 Task: Search one way flight ticket for 1 adult, 5 children, 2 infants in seat and 1 infant on lap in first from Key West: Key West International Airport to Evansville: Evansville Regional Airport on 5-3-2023. Choice of flights is Alaska. Number of bags: 2 carry on bags and 6 checked bags. Price is upto 82000. Outbound departure time preference is 18:00.
Action: Mouse moved to (289, 118)
Screenshot: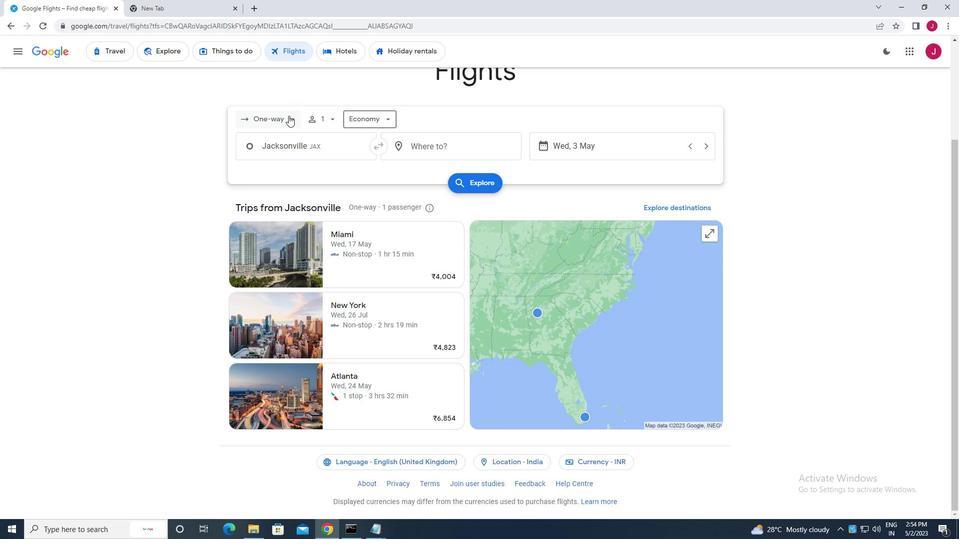 
Action: Mouse pressed left at (289, 118)
Screenshot: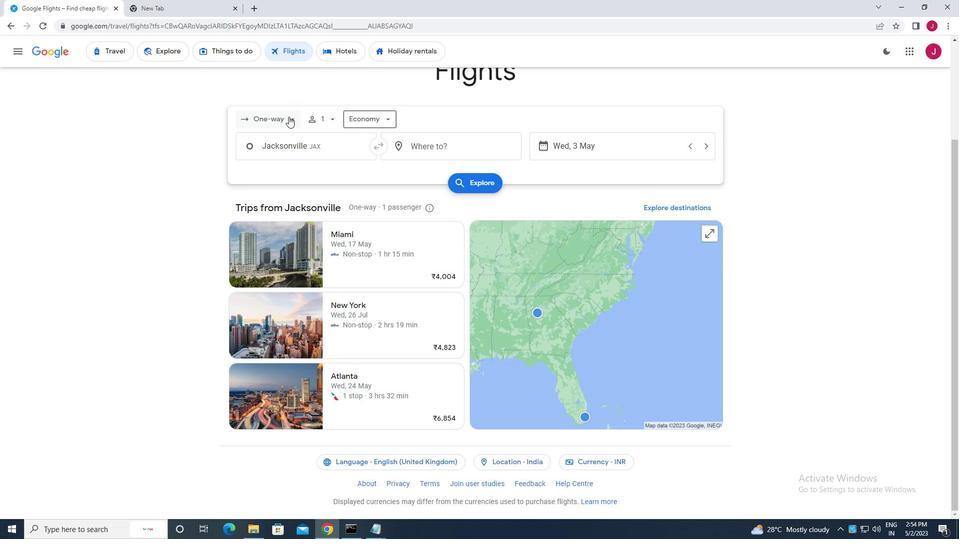 
Action: Mouse moved to (294, 161)
Screenshot: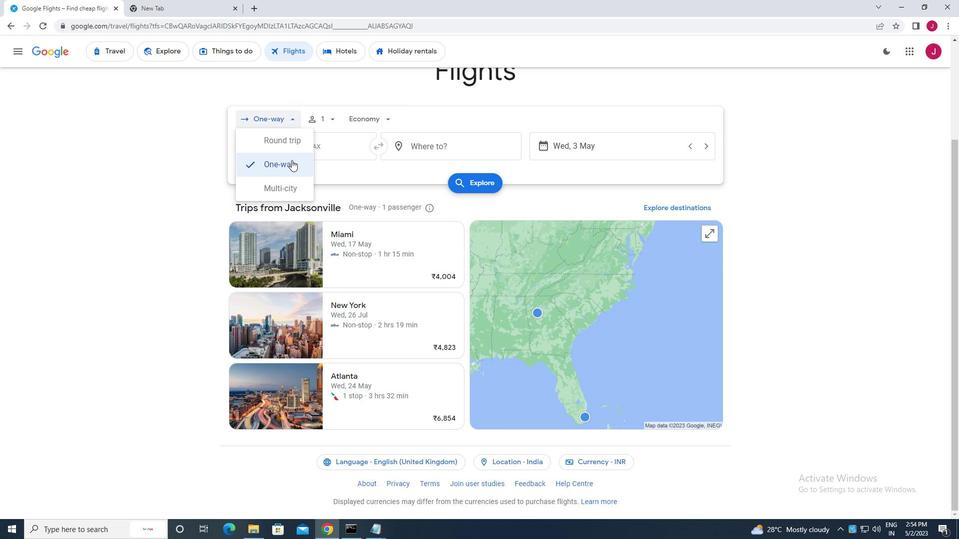
Action: Mouse pressed left at (294, 161)
Screenshot: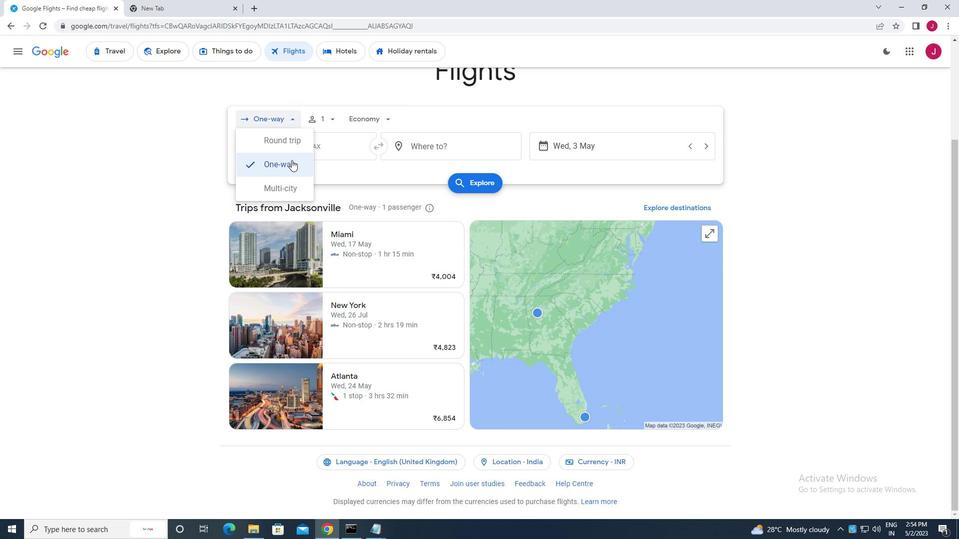 
Action: Mouse moved to (330, 121)
Screenshot: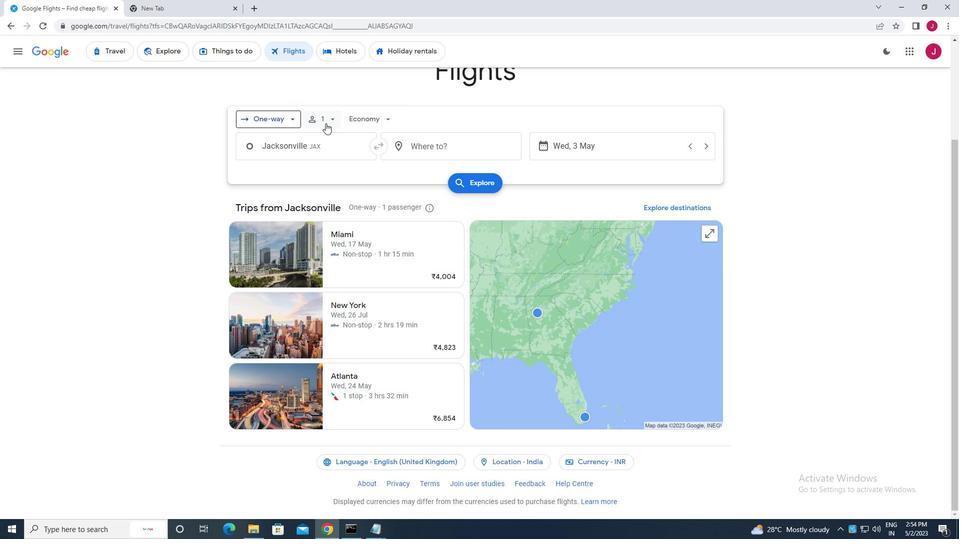 
Action: Mouse pressed left at (330, 121)
Screenshot: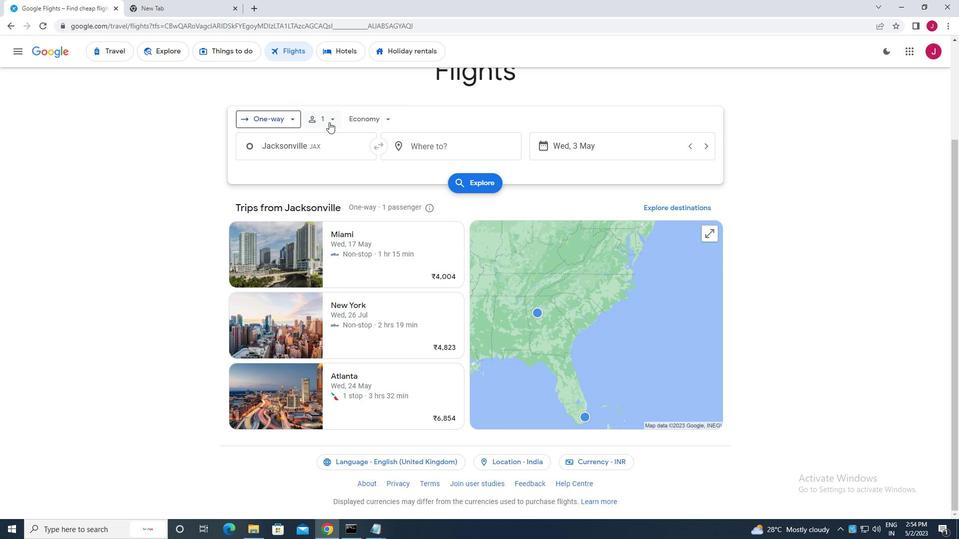 
Action: Mouse moved to (411, 170)
Screenshot: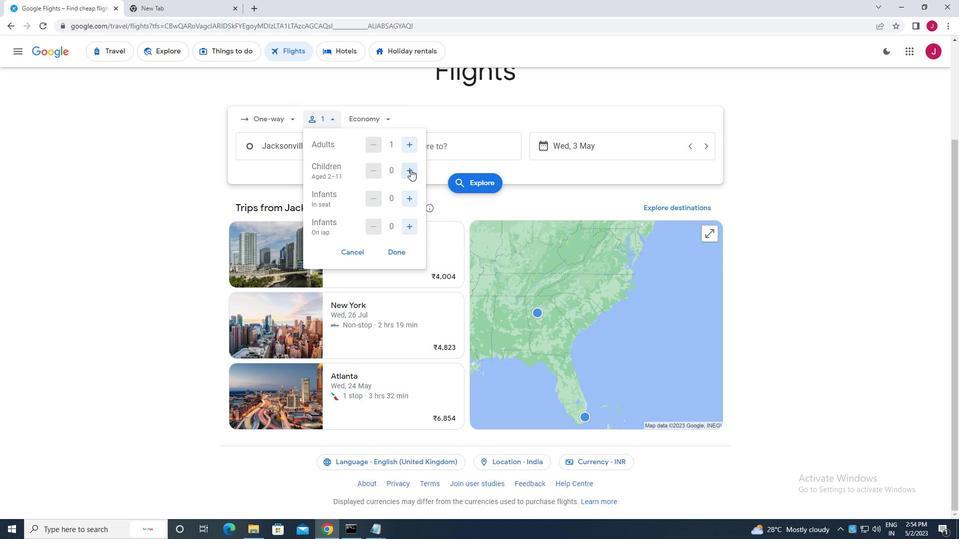 
Action: Mouse pressed left at (411, 170)
Screenshot: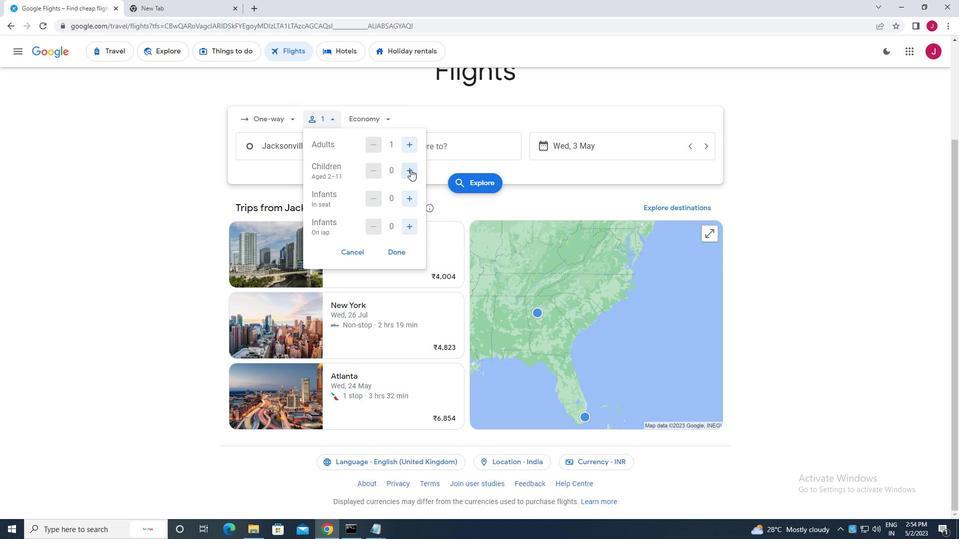 
Action: Mouse pressed left at (411, 170)
Screenshot: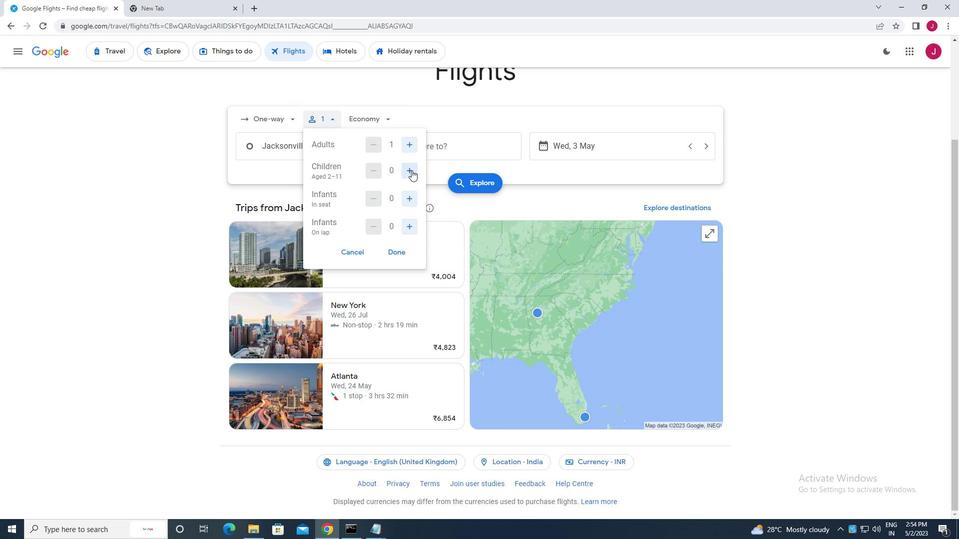 
Action: Mouse pressed left at (411, 170)
Screenshot: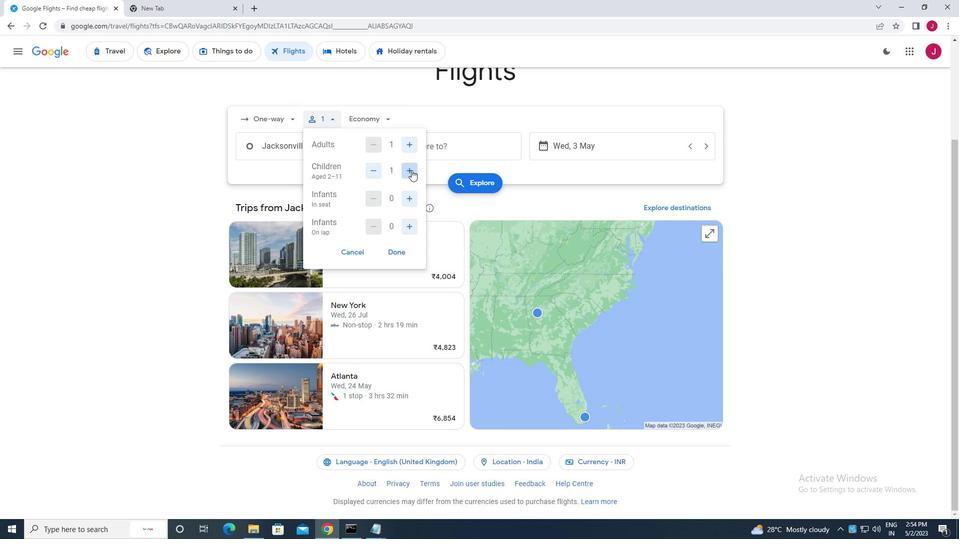 
Action: Mouse pressed left at (411, 170)
Screenshot: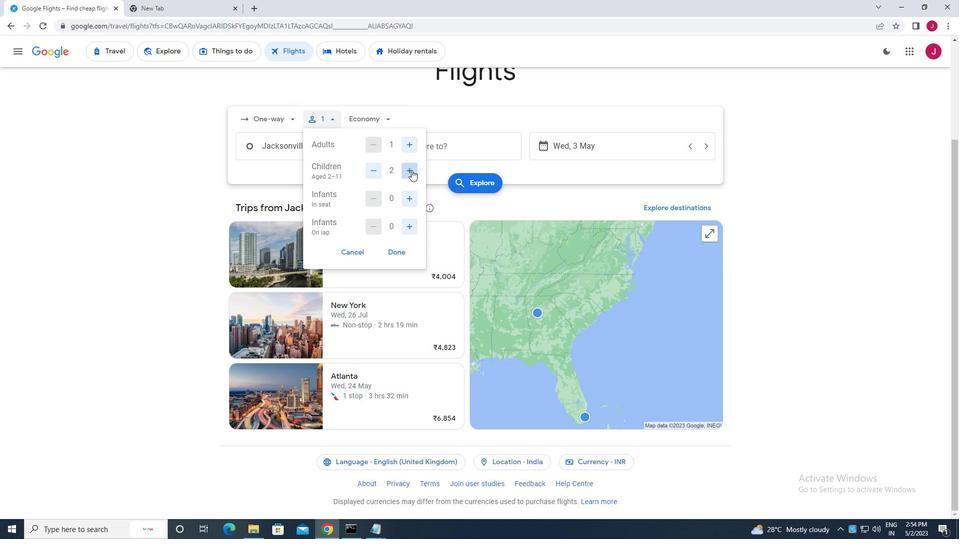 
Action: Mouse pressed left at (411, 170)
Screenshot: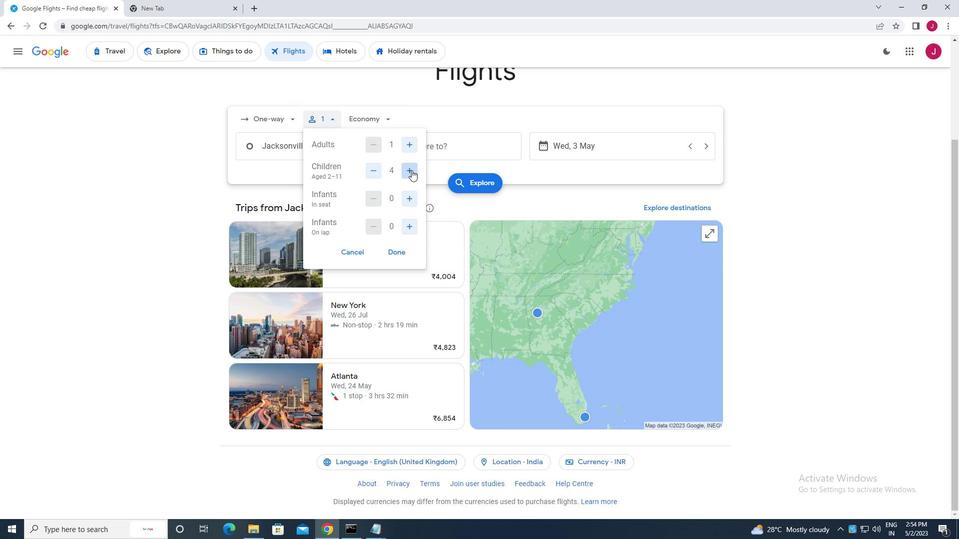 
Action: Mouse moved to (407, 198)
Screenshot: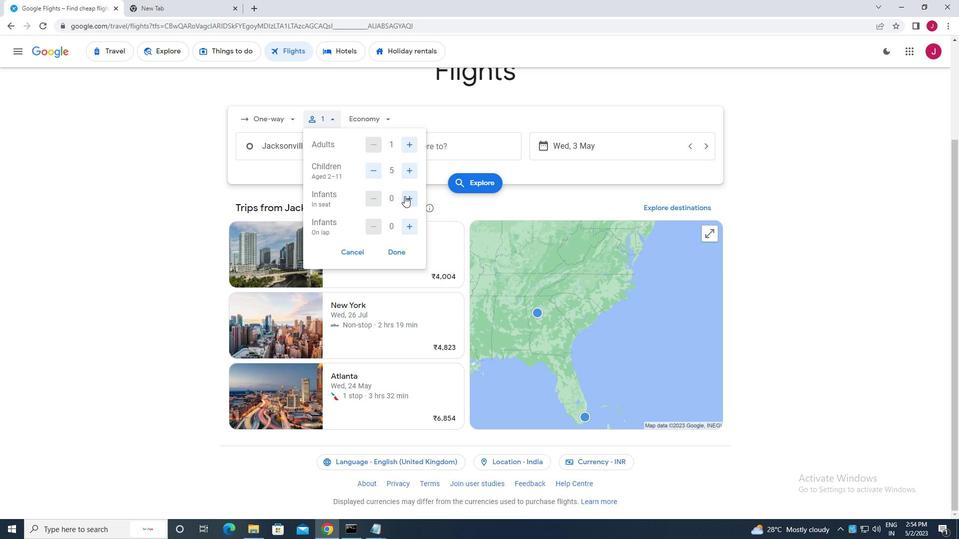 
Action: Mouse pressed left at (407, 198)
Screenshot: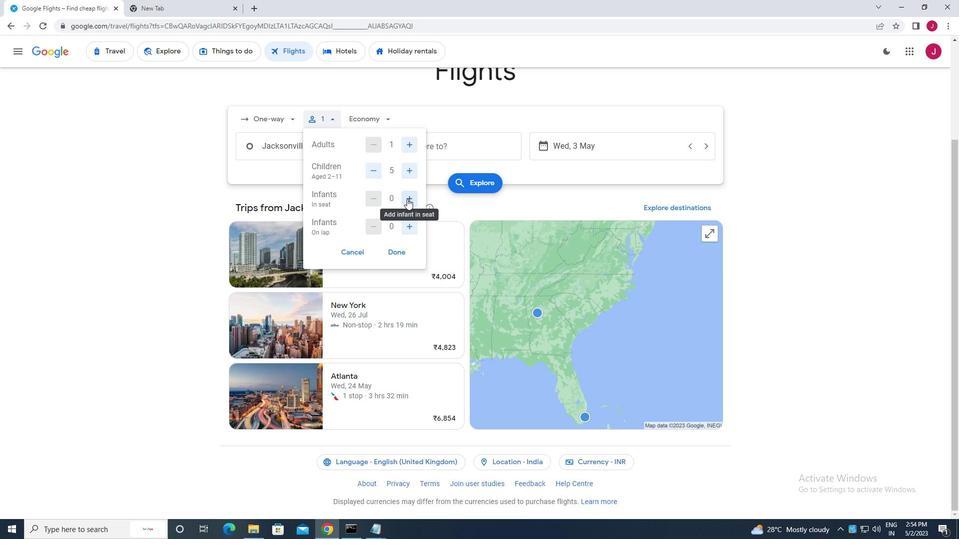 
Action: Mouse pressed left at (407, 198)
Screenshot: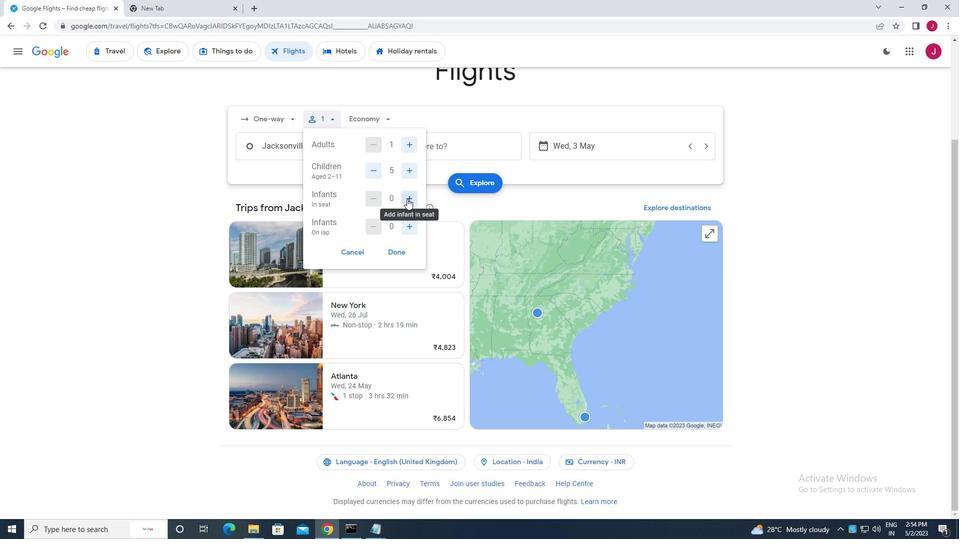 
Action: Mouse moved to (410, 227)
Screenshot: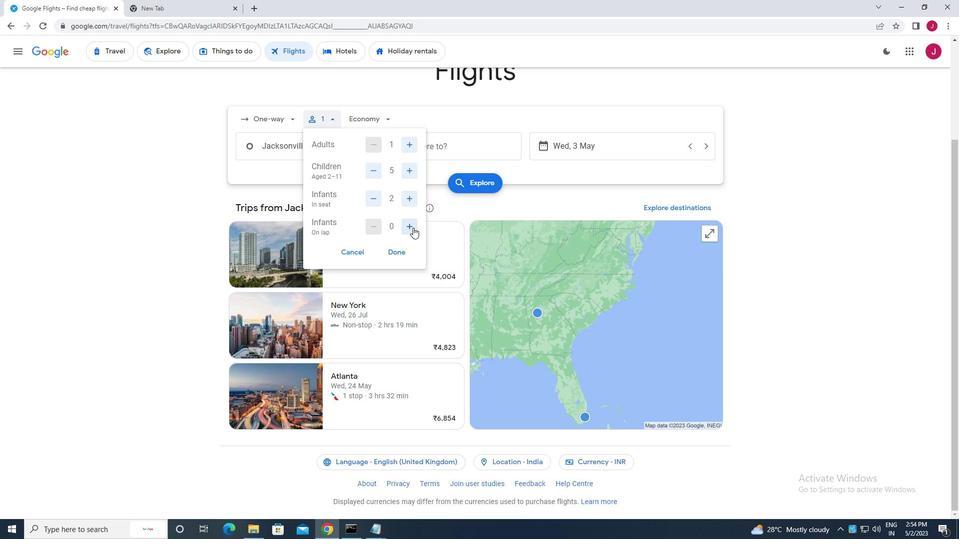 
Action: Mouse pressed left at (410, 227)
Screenshot: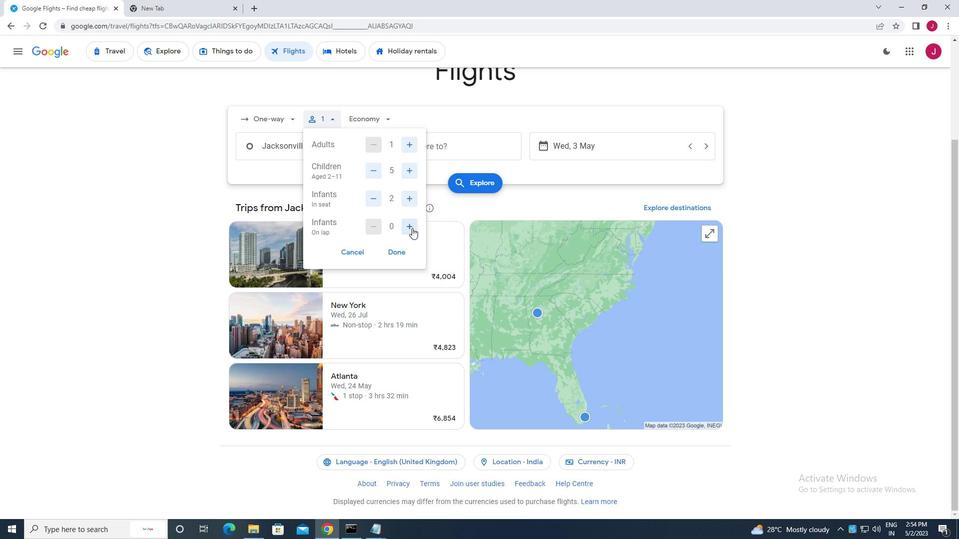
Action: Mouse moved to (373, 198)
Screenshot: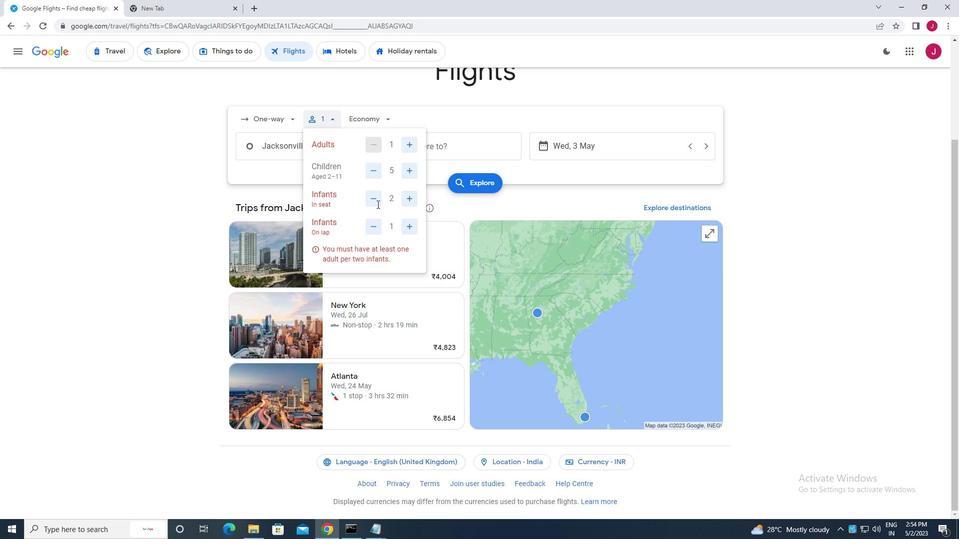 
Action: Mouse pressed left at (373, 198)
Screenshot: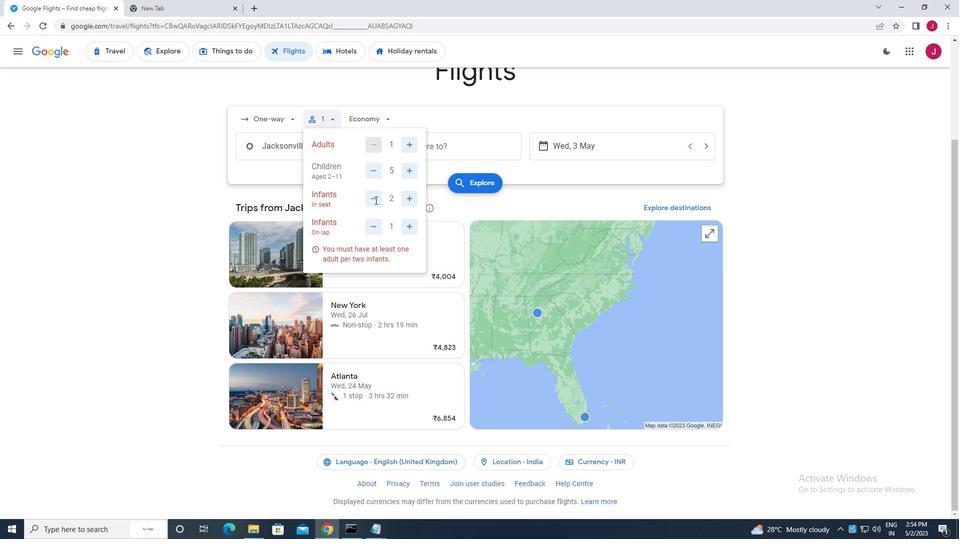 
Action: Mouse moved to (372, 198)
Screenshot: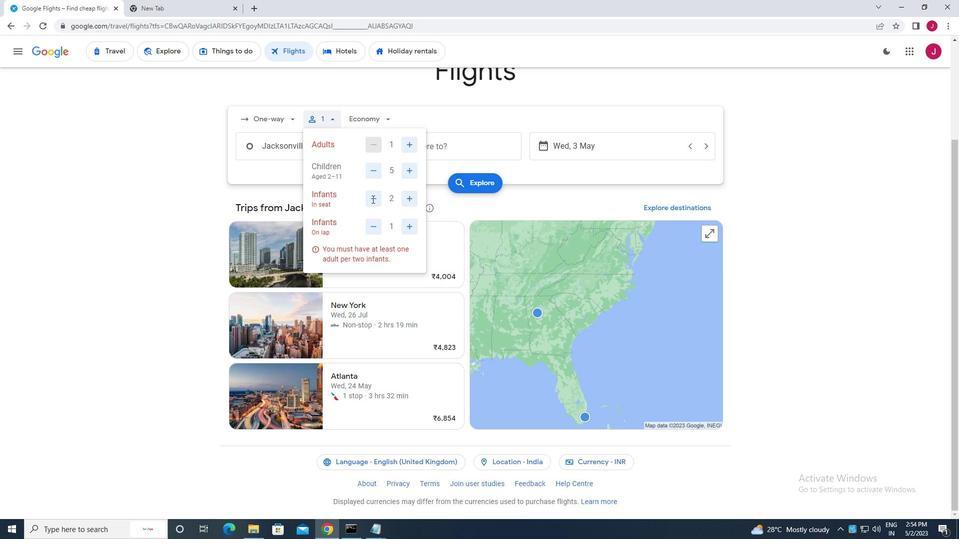 
Action: Mouse pressed left at (372, 198)
Screenshot: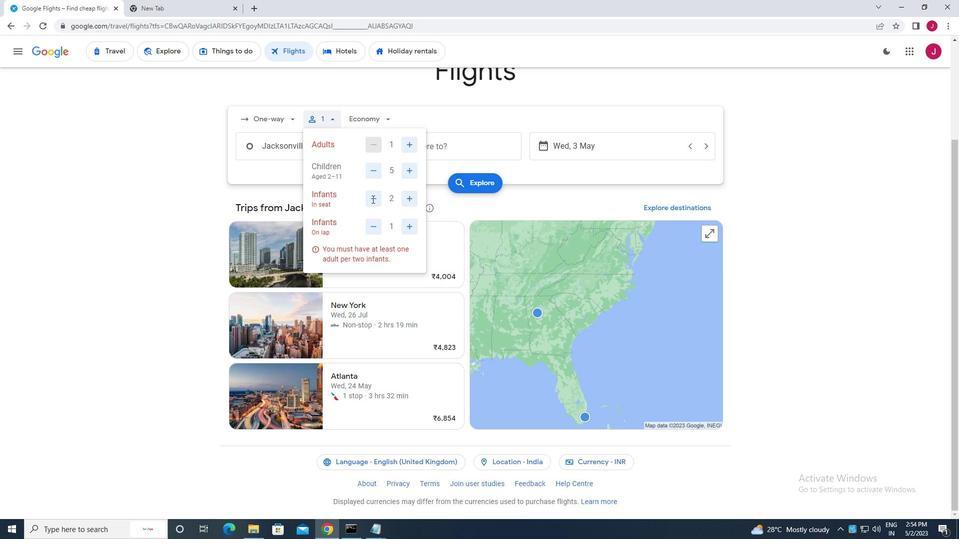 
Action: Mouse moved to (414, 199)
Screenshot: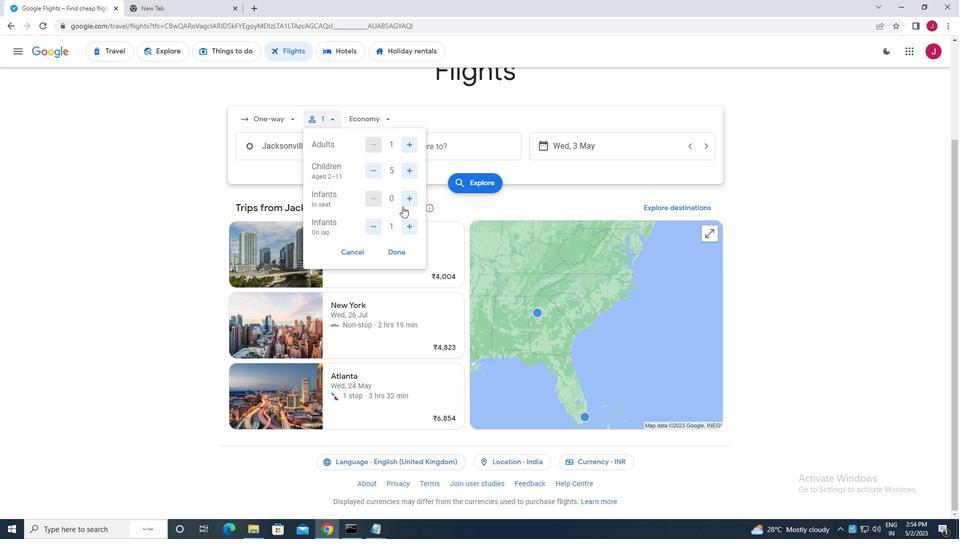
Action: Mouse pressed left at (414, 199)
Screenshot: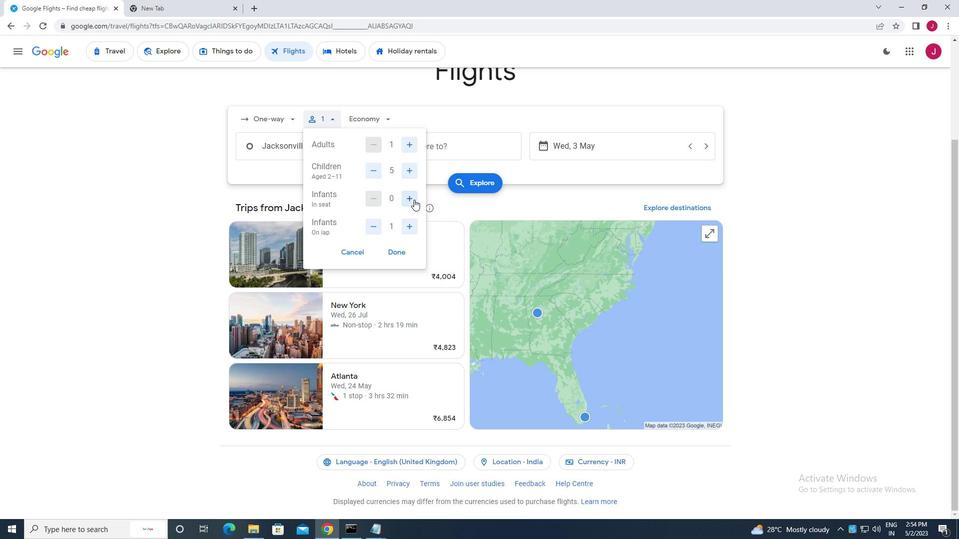 
Action: Mouse moved to (396, 250)
Screenshot: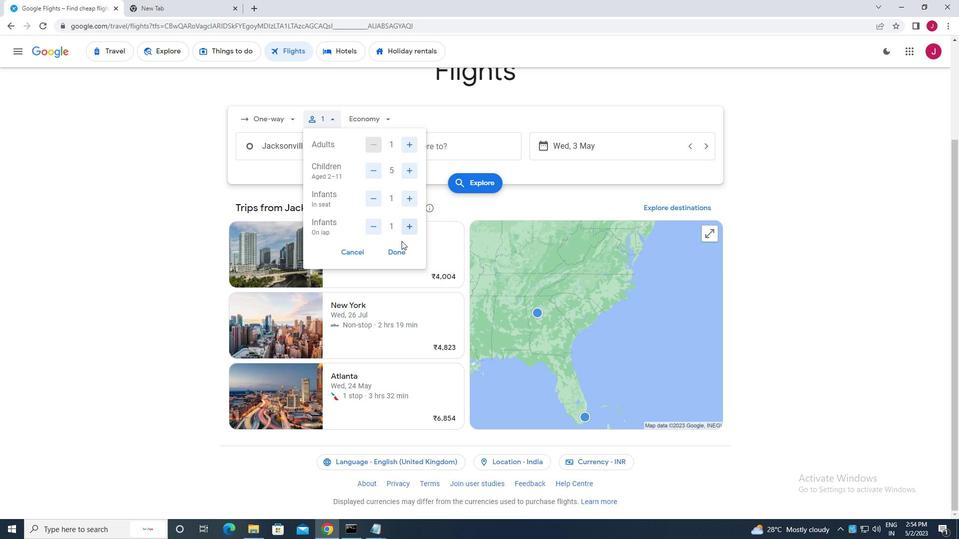 
Action: Mouse pressed left at (396, 250)
Screenshot: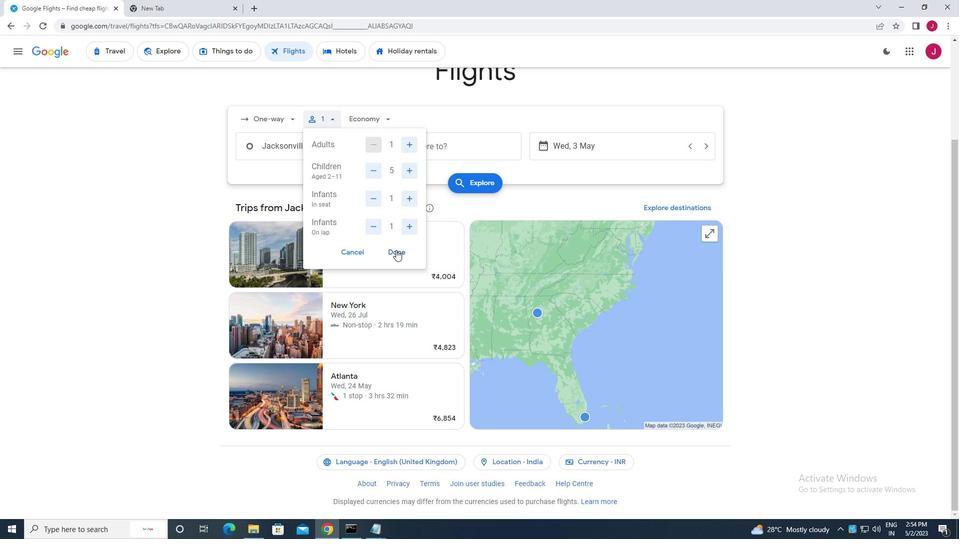
Action: Mouse moved to (380, 117)
Screenshot: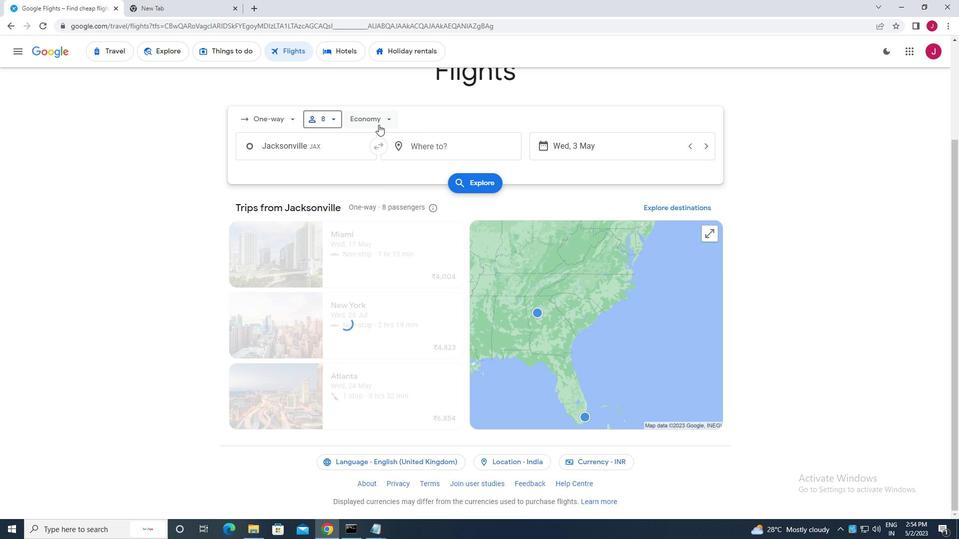 
Action: Mouse pressed left at (380, 117)
Screenshot: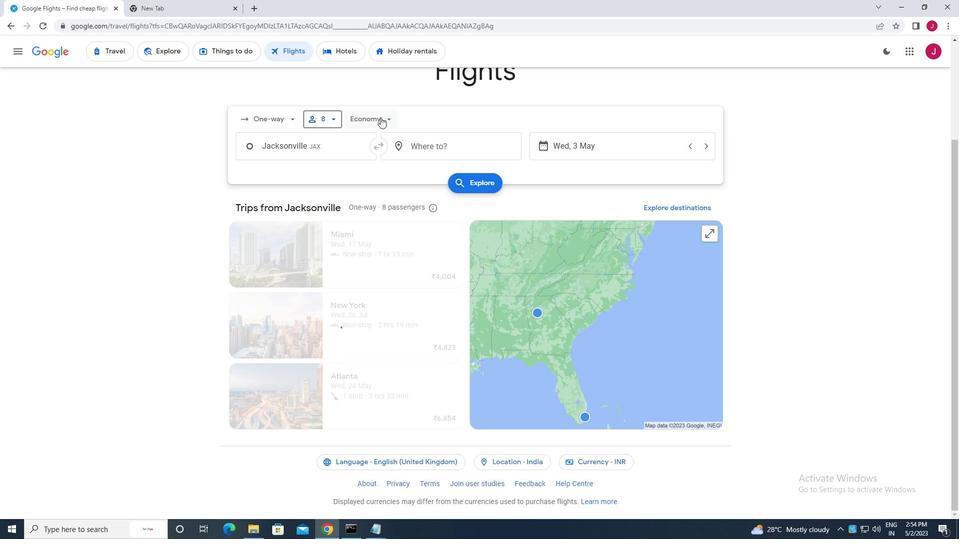 
Action: Mouse moved to (383, 210)
Screenshot: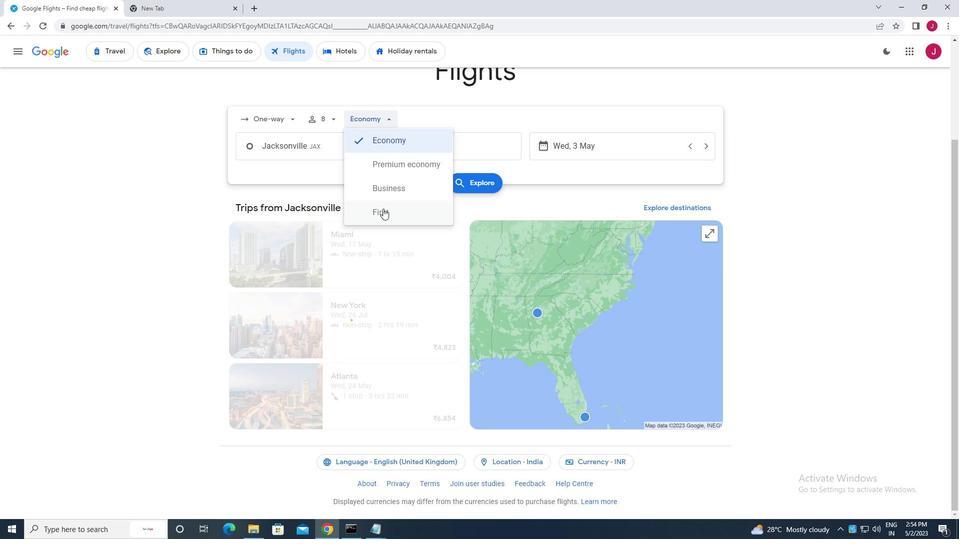 
Action: Mouse pressed left at (383, 210)
Screenshot: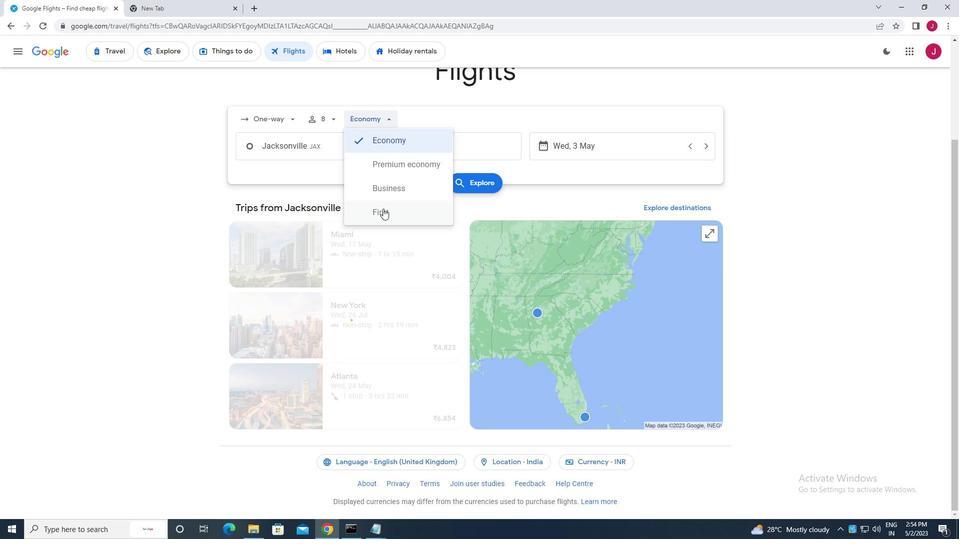 
Action: Mouse moved to (327, 144)
Screenshot: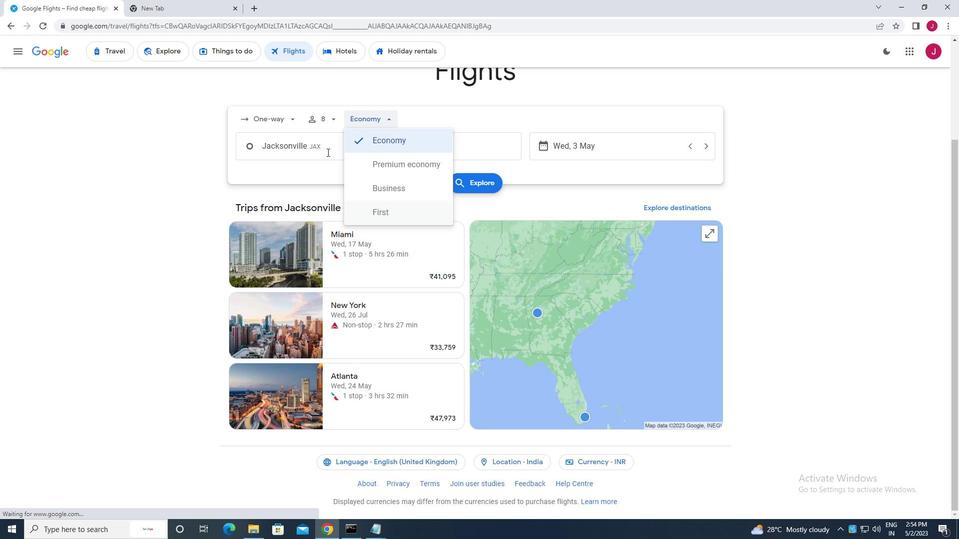 
Action: Mouse pressed left at (327, 144)
Screenshot: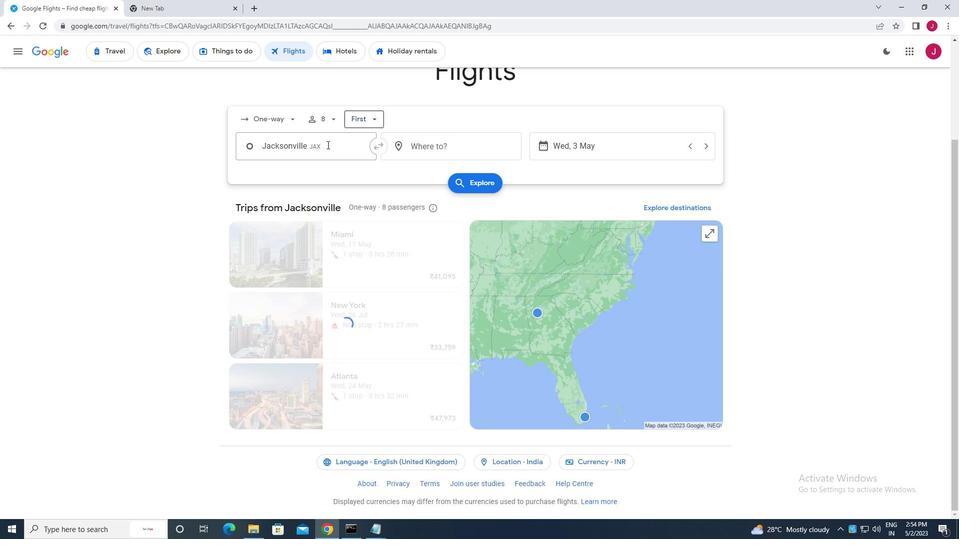 
Action: Mouse moved to (327, 144)
Screenshot: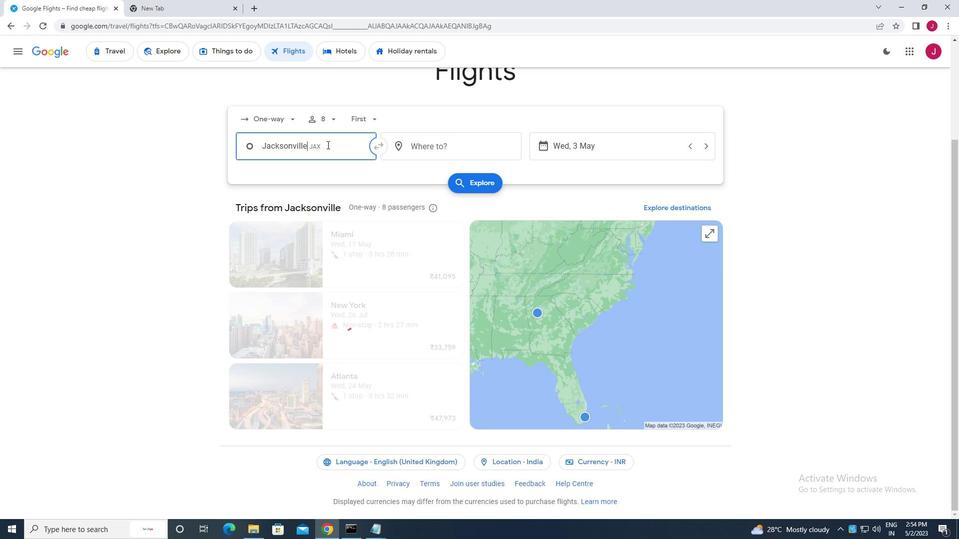 
Action: Key pressed key<Key.space>west
Screenshot: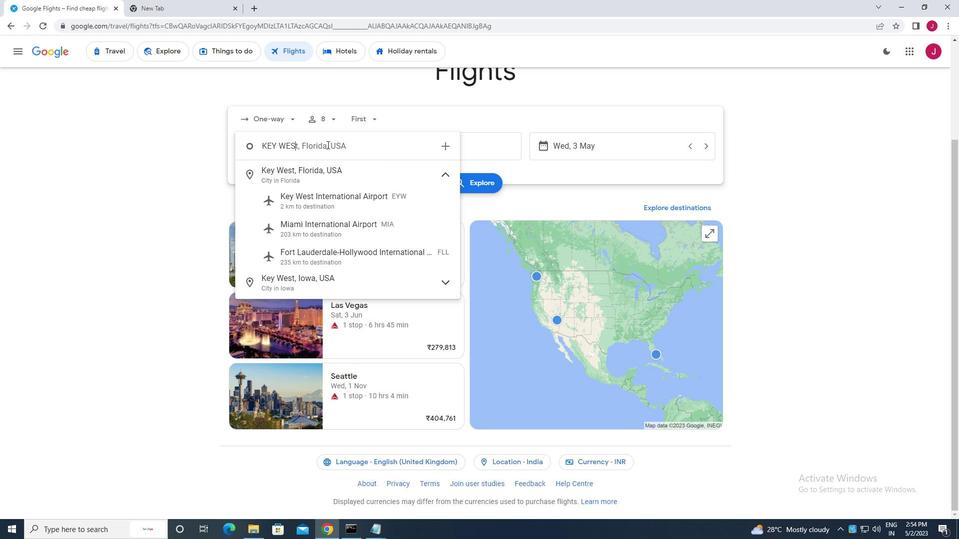 
Action: Mouse moved to (336, 199)
Screenshot: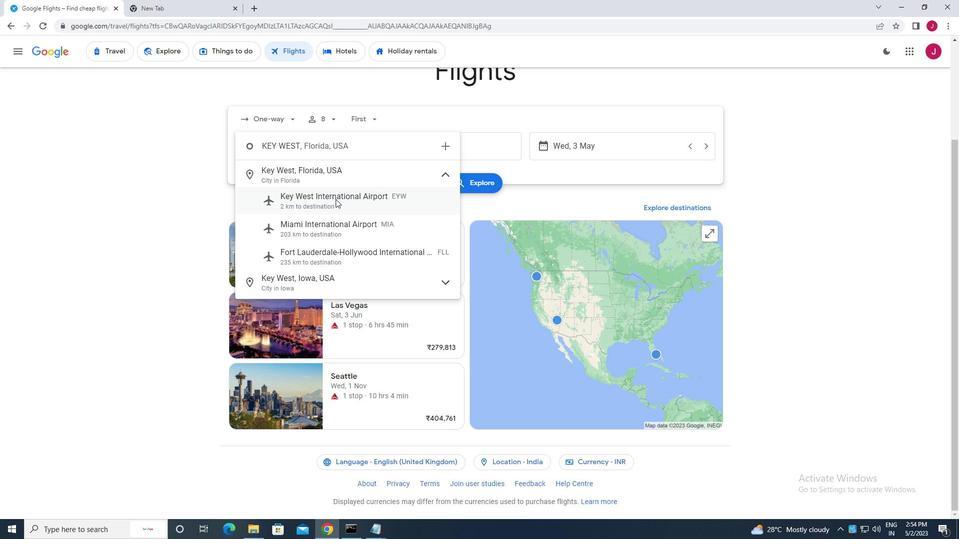 
Action: Mouse pressed left at (336, 199)
Screenshot: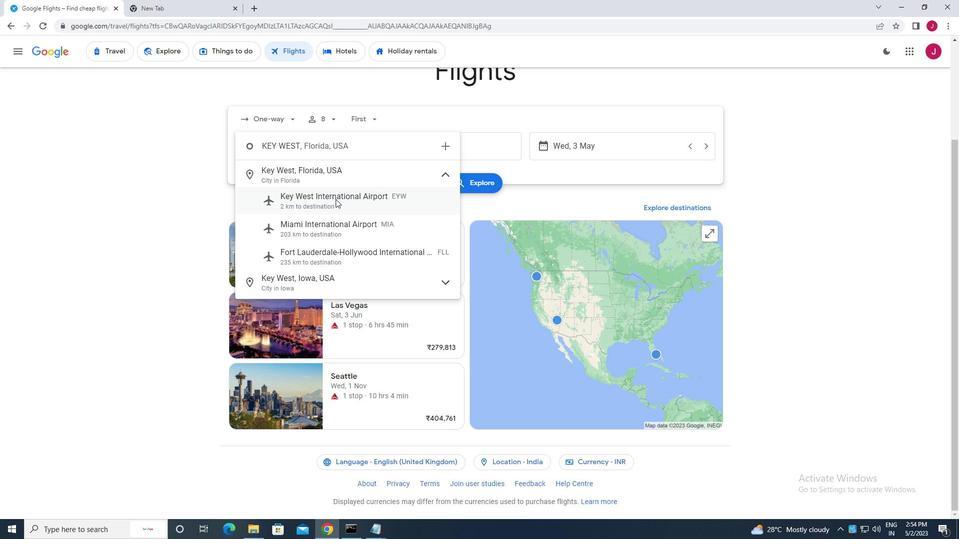 
Action: Mouse moved to (465, 153)
Screenshot: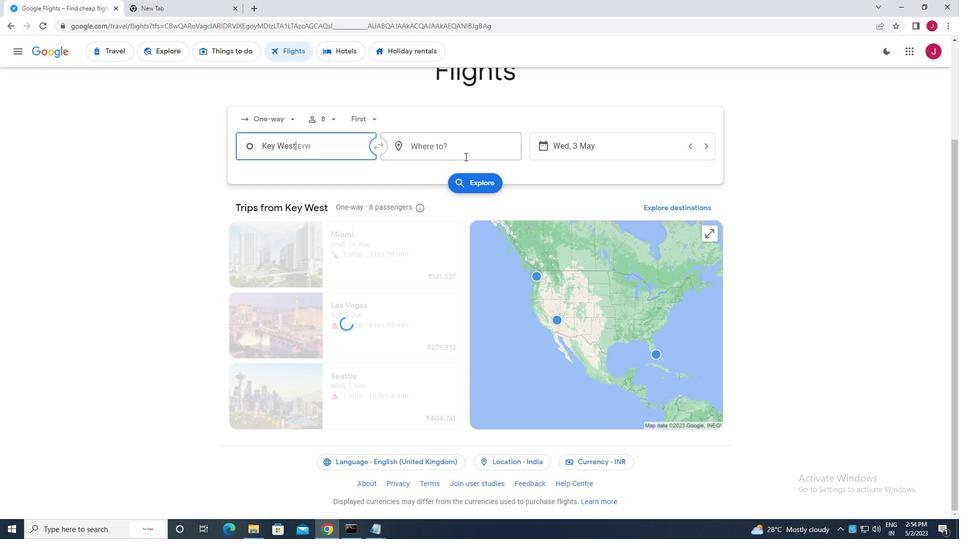 
Action: Mouse pressed left at (465, 153)
Screenshot: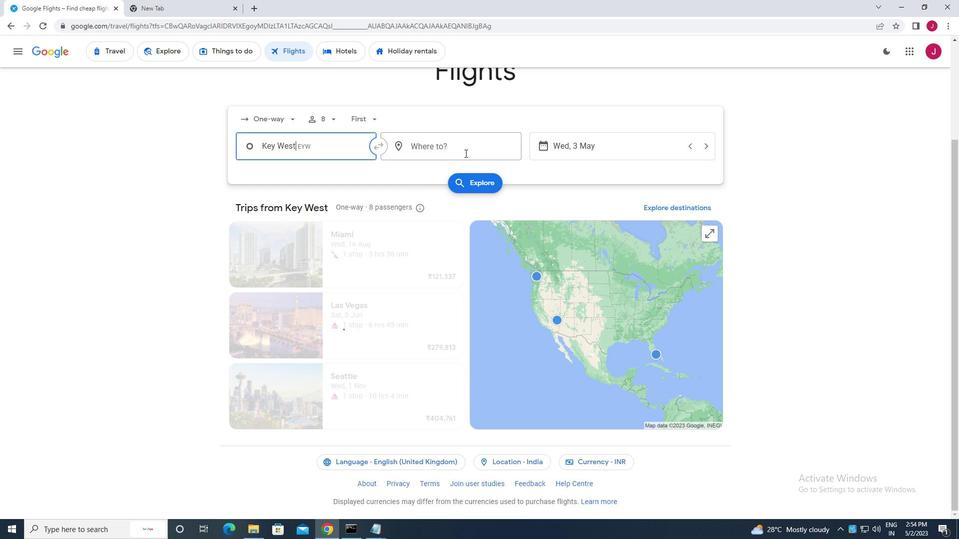 
Action: Mouse moved to (464, 152)
Screenshot: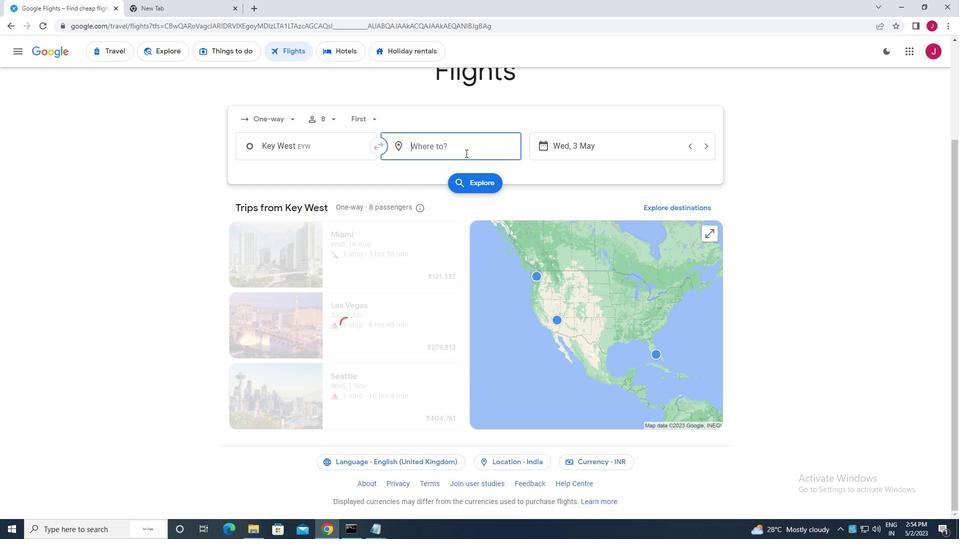 
Action: Key pressed evans
Screenshot: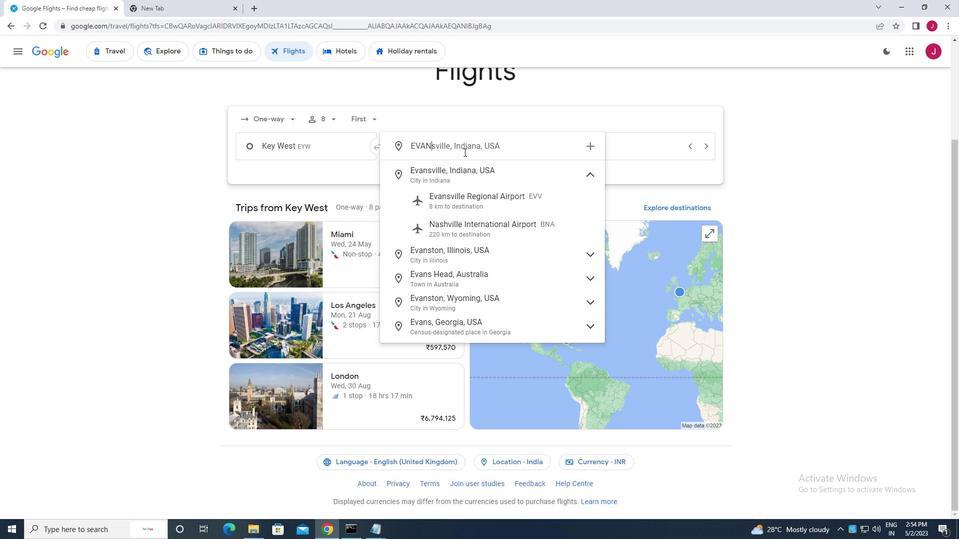 
Action: Mouse moved to (503, 195)
Screenshot: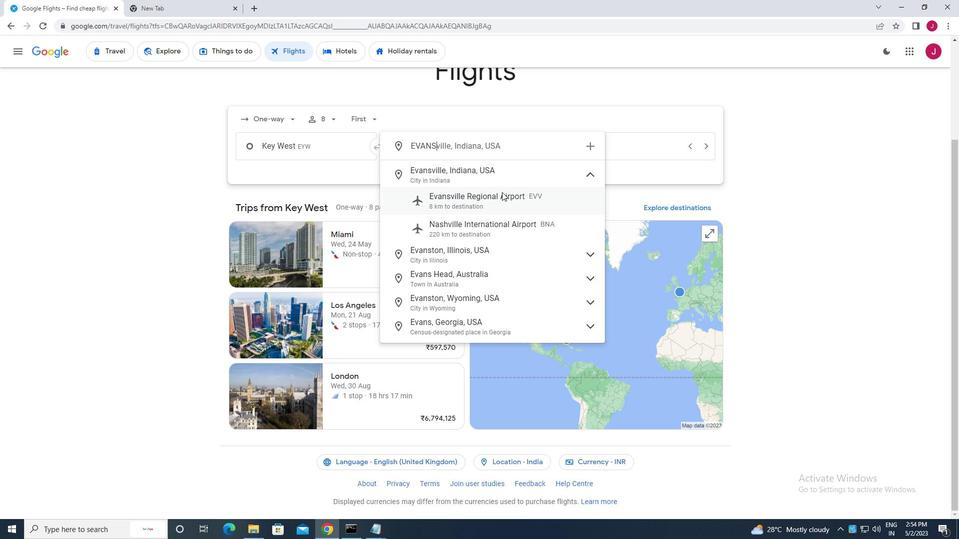 
Action: Mouse pressed left at (503, 195)
Screenshot: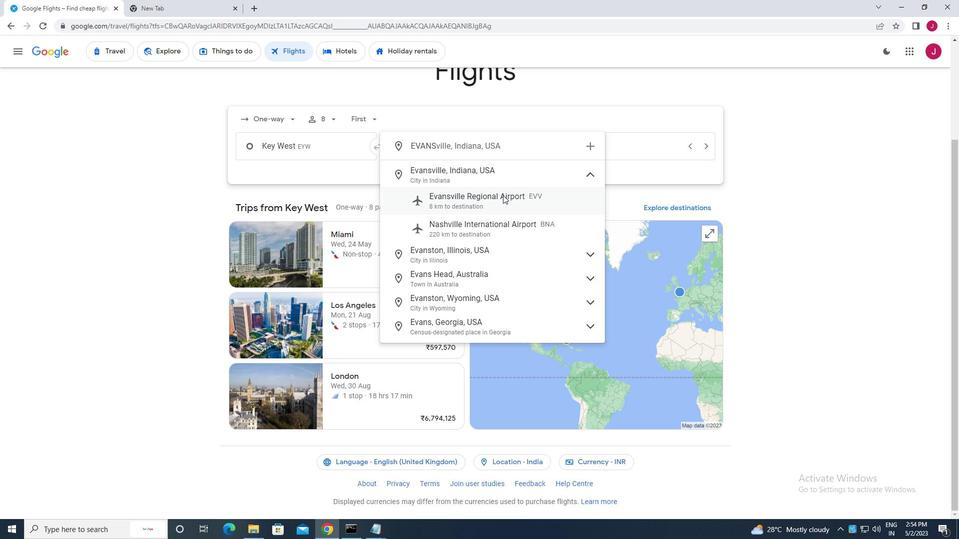 
Action: Mouse moved to (533, 198)
Screenshot: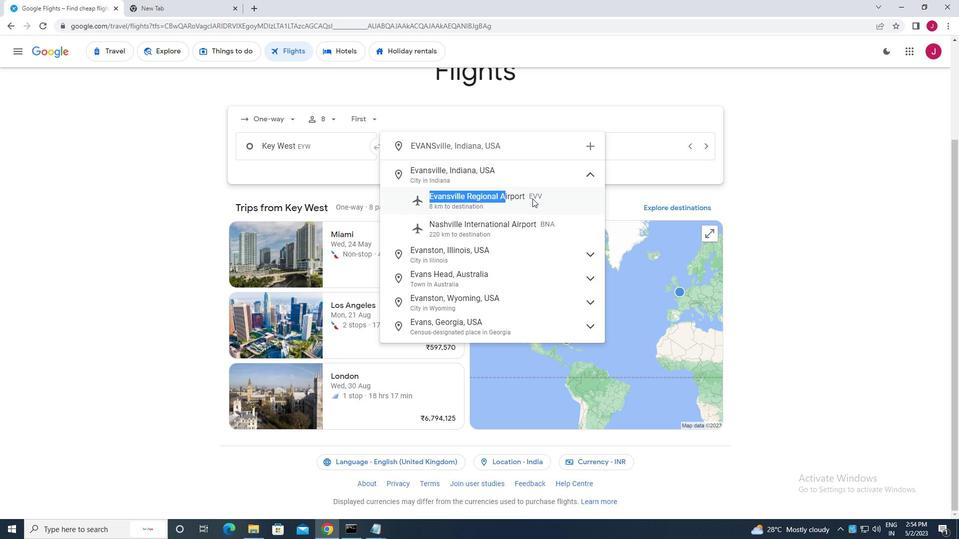 
Action: Mouse pressed left at (533, 198)
Screenshot: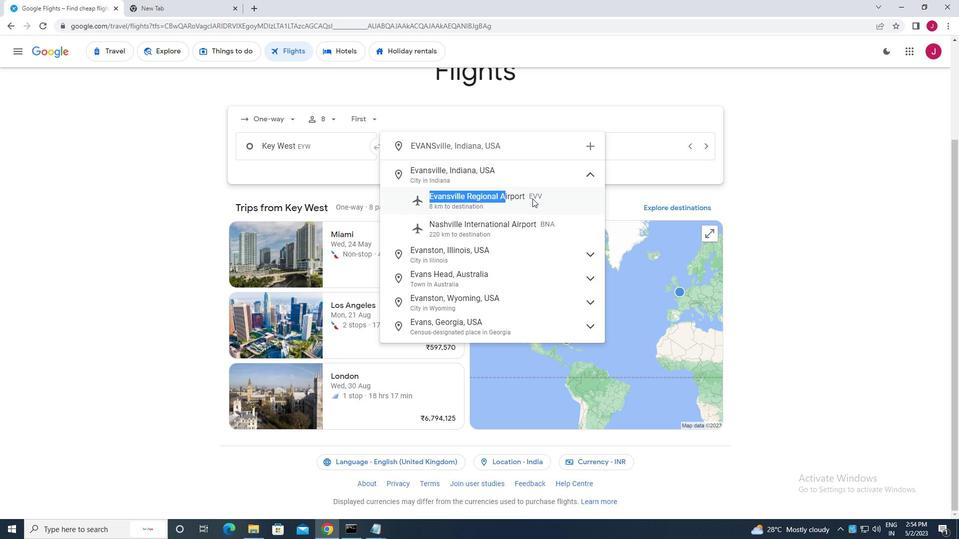 
Action: Mouse moved to (605, 149)
Screenshot: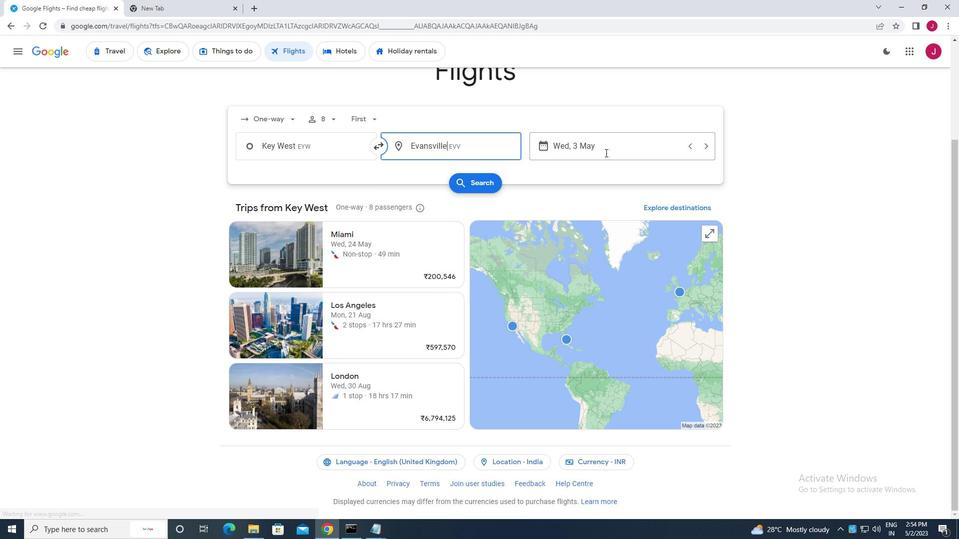 
Action: Mouse pressed left at (605, 149)
Screenshot: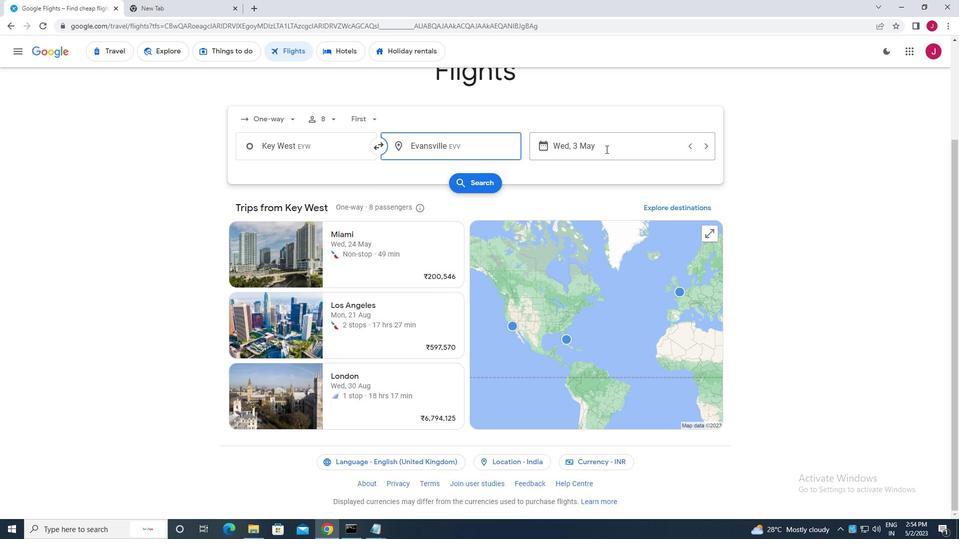 
Action: Mouse moved to (436, 222)
Screenshot: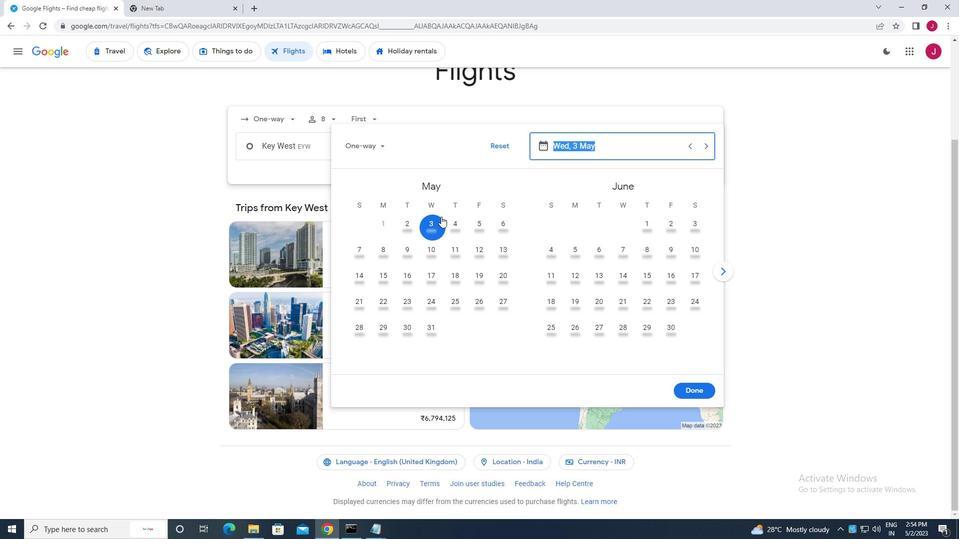 
Action: Mouse pressed left at (436, 222)
Screenshot: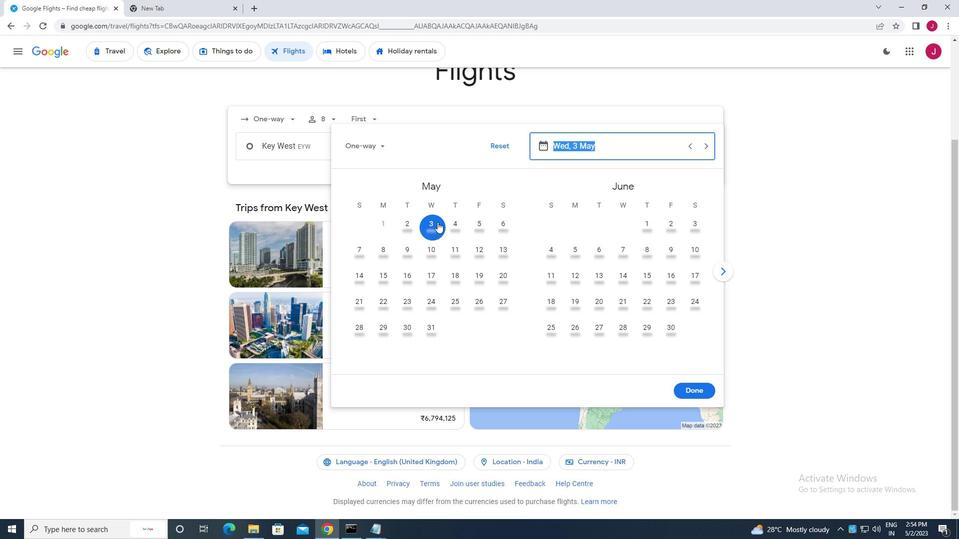 
Action: Mouse moved to (689, 392)
Screenshot: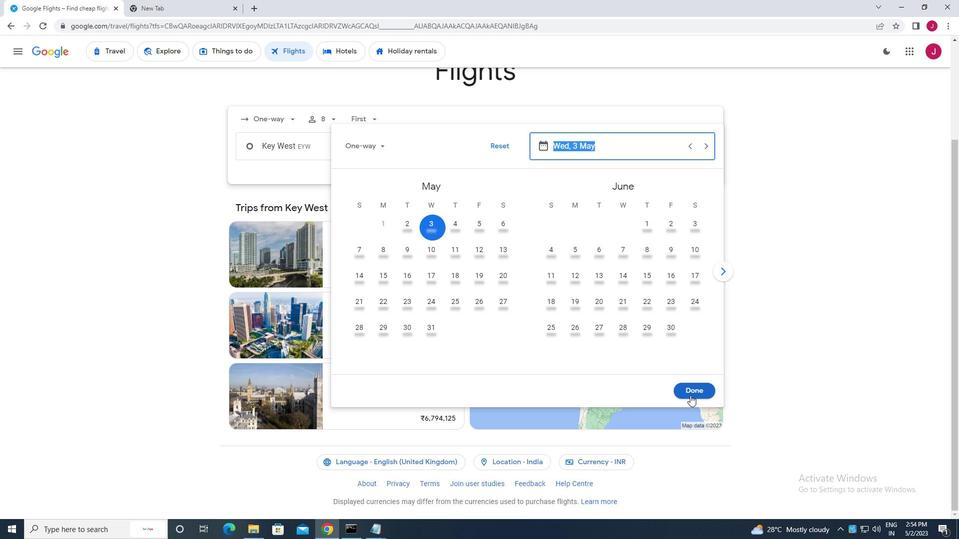 
Action: Mouse pressed left at (689, 392)
Screenshot: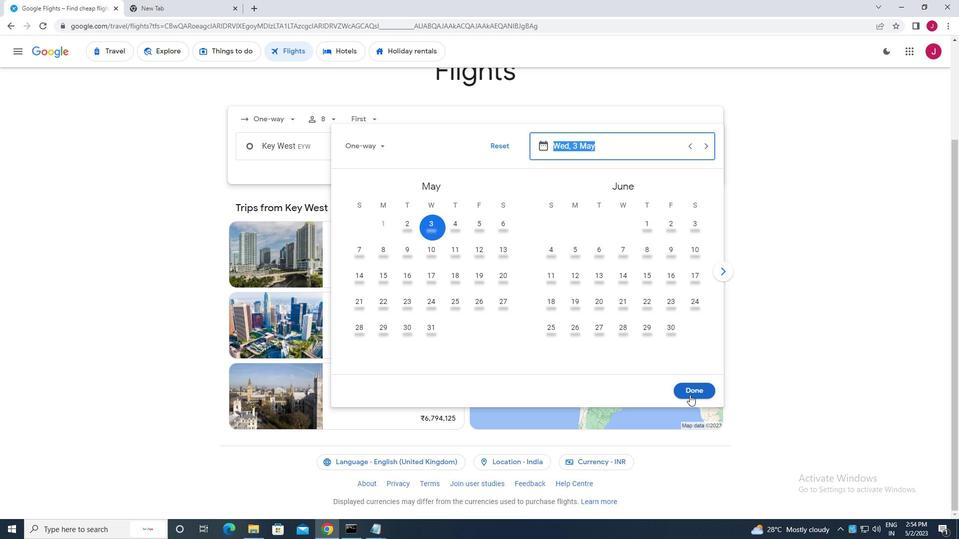 
Action: Mouse moved to (491, 181)
Screenshot: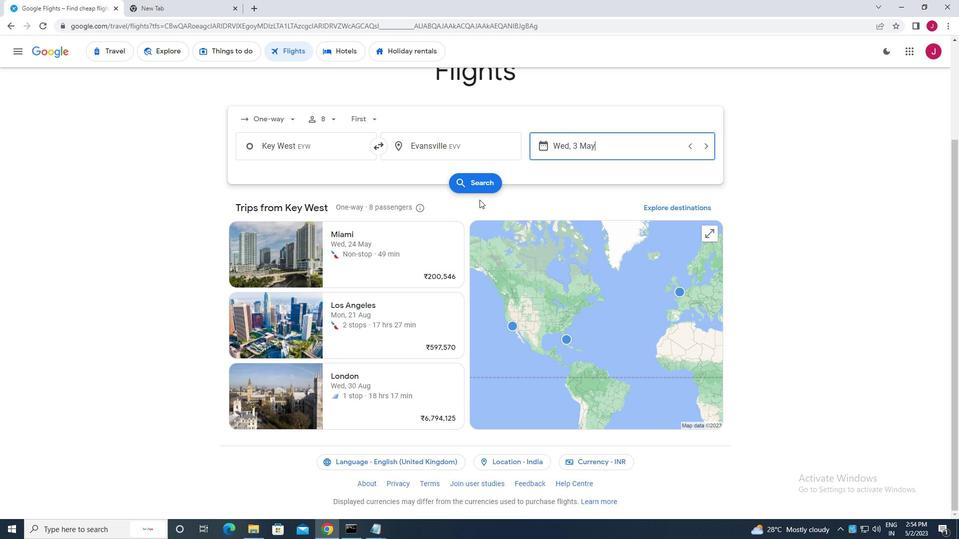 
Action: Mouse pressed left at (491, 181)
Screenshot: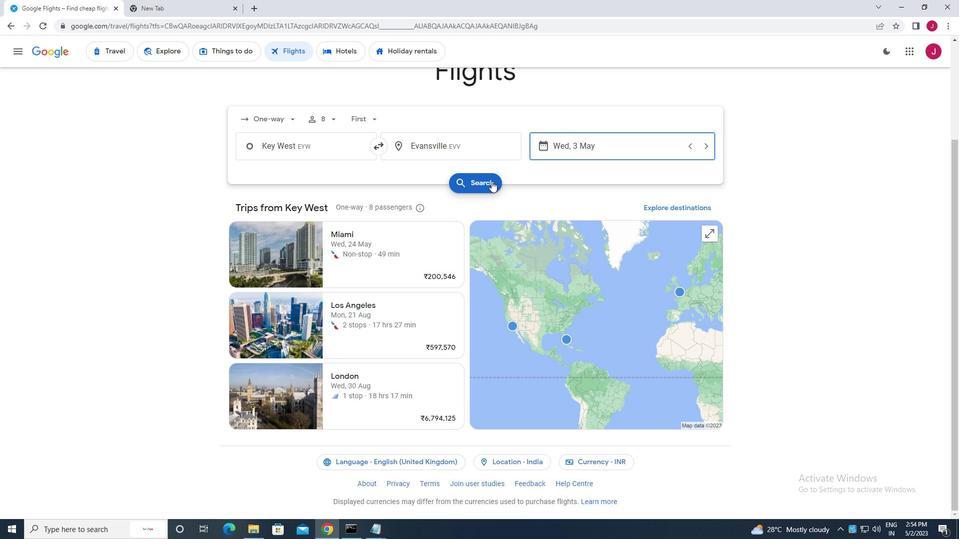 
Action: Mouse moved to (261, 144)
Screenshot: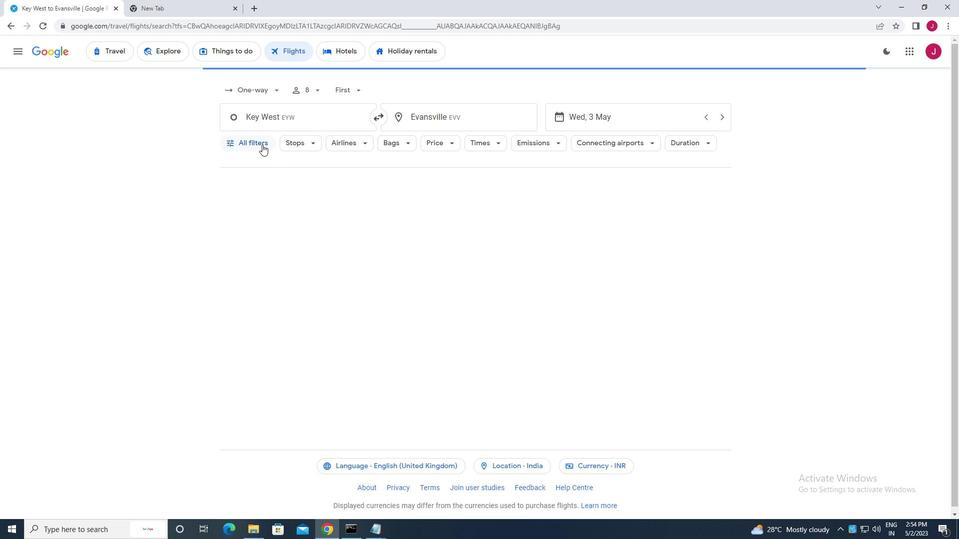 
Action: Mouse pressed left at (261, 144)
Screenshot: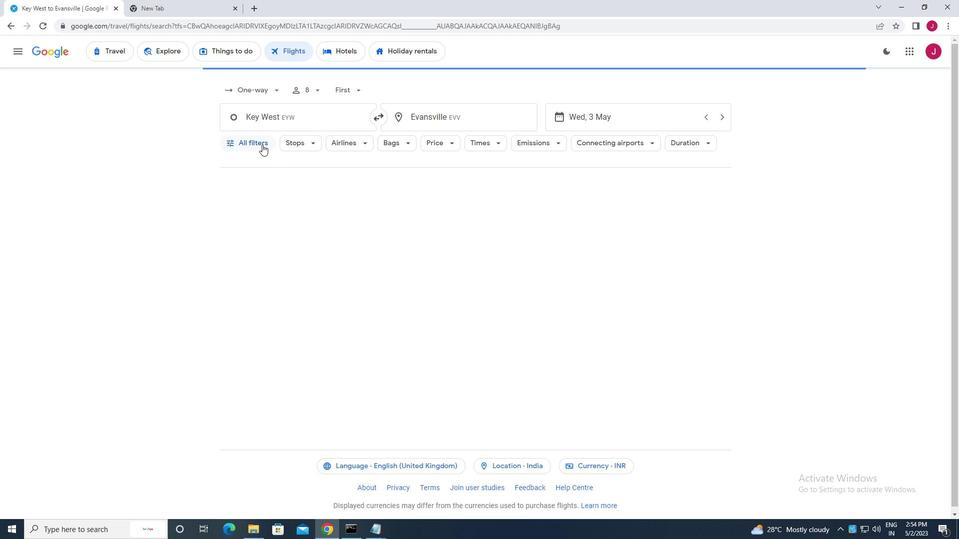 
Action: Mouse moved to (299, 202)
Screenshot: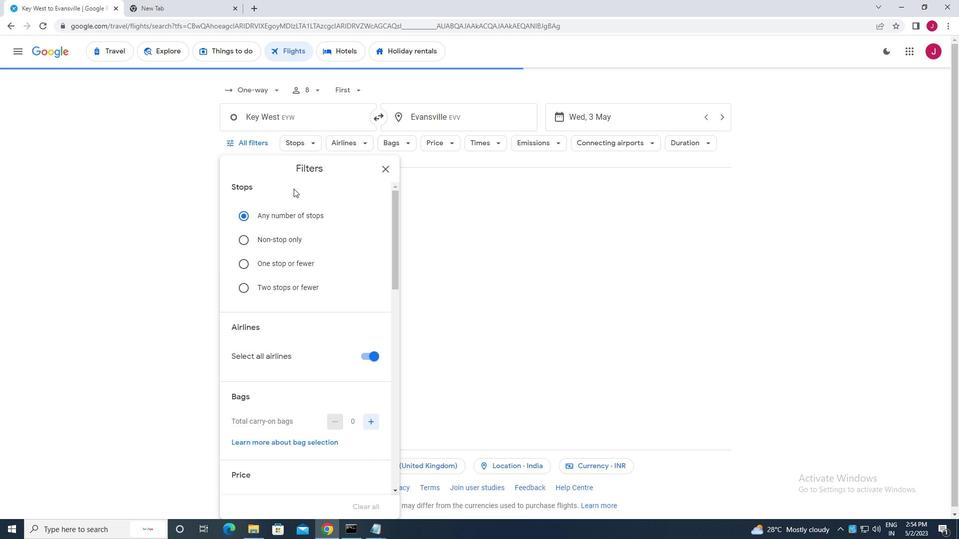 
Action: Mouse scrolled (299, 202) with delta (0, 0)
Screenshot: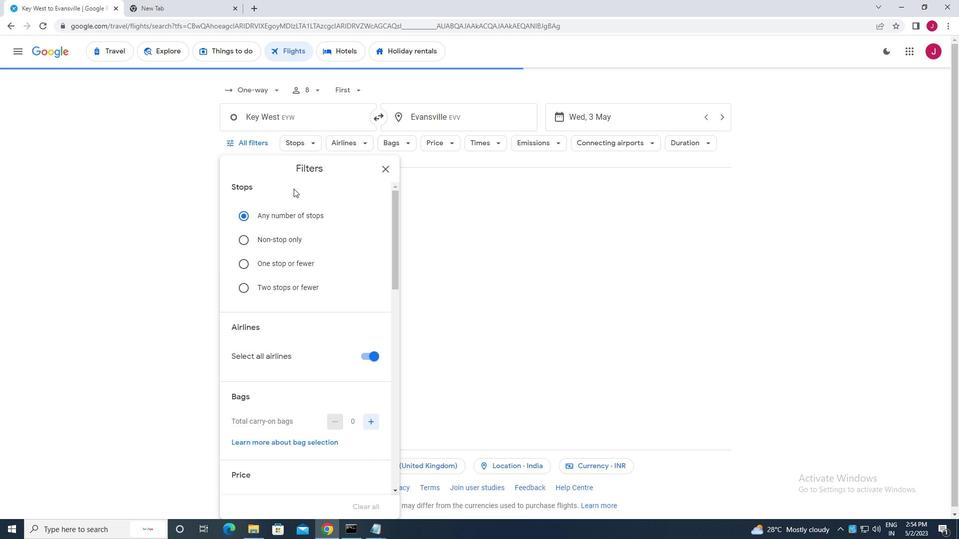 
Action: Mouse moved to (299, 203)
Screenshot: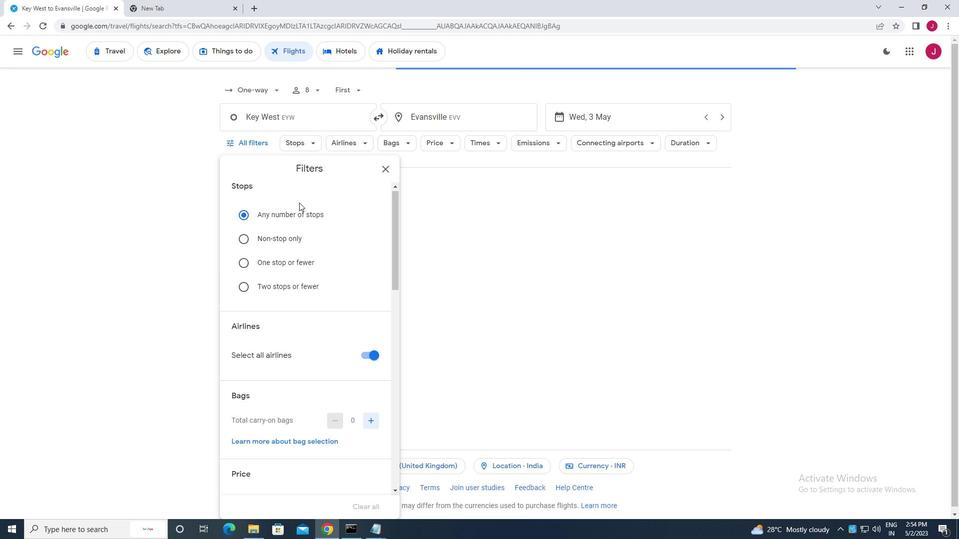 
Action: Mouse scrolled (299, 202) with delta (0, 0)
Screenshot: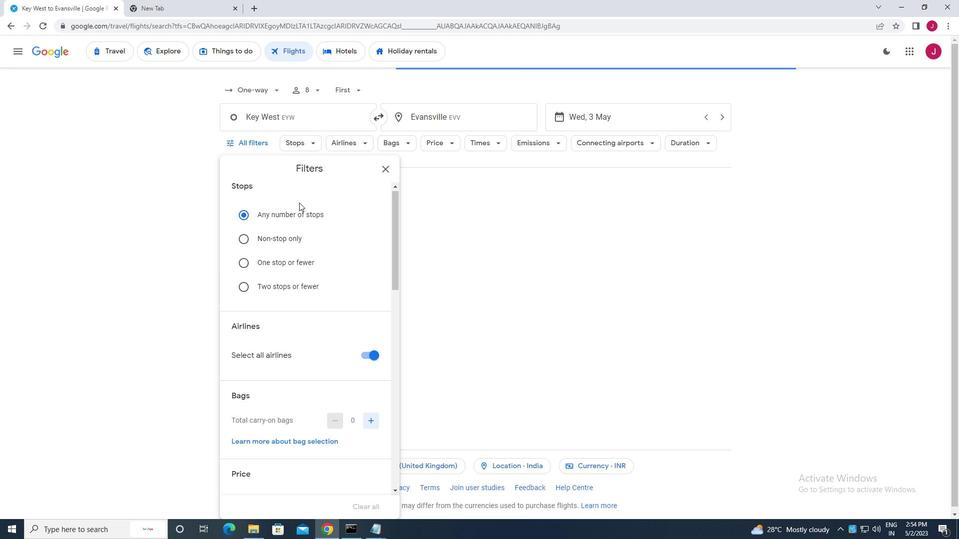 
Action: Mouse moved to (366, 264)
Screenshot: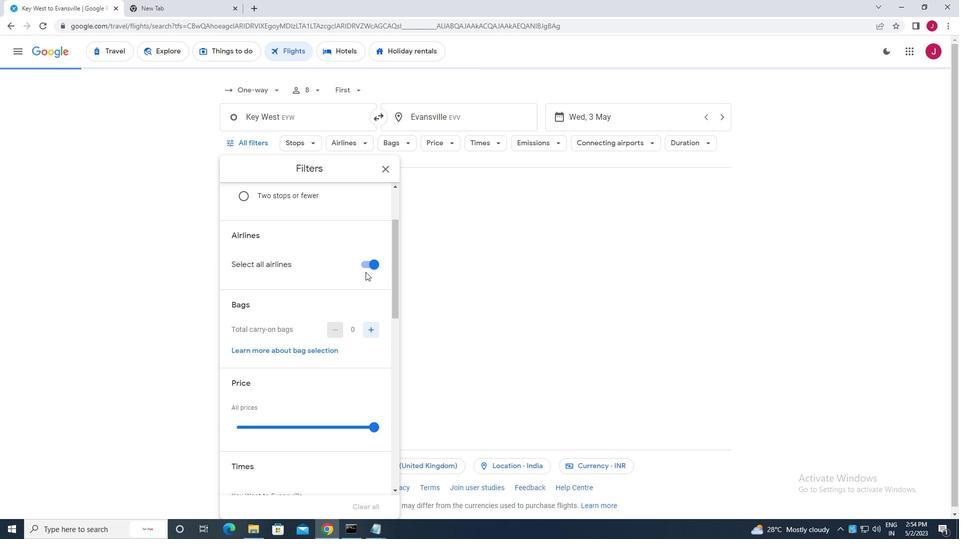 
Action: Mouse pressed left at (366, 264)
Screenshot: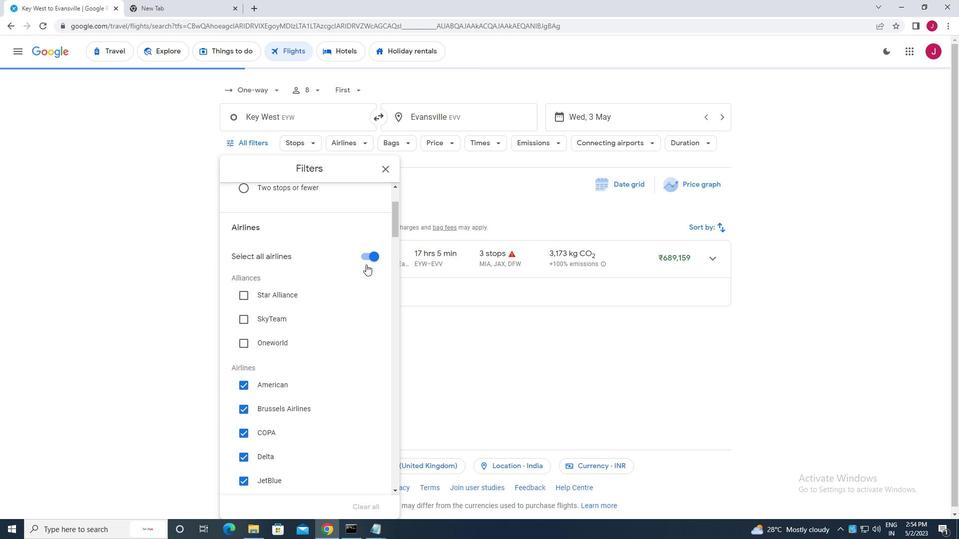 
Action: Mouse moved to (365, 264)
Screenshot: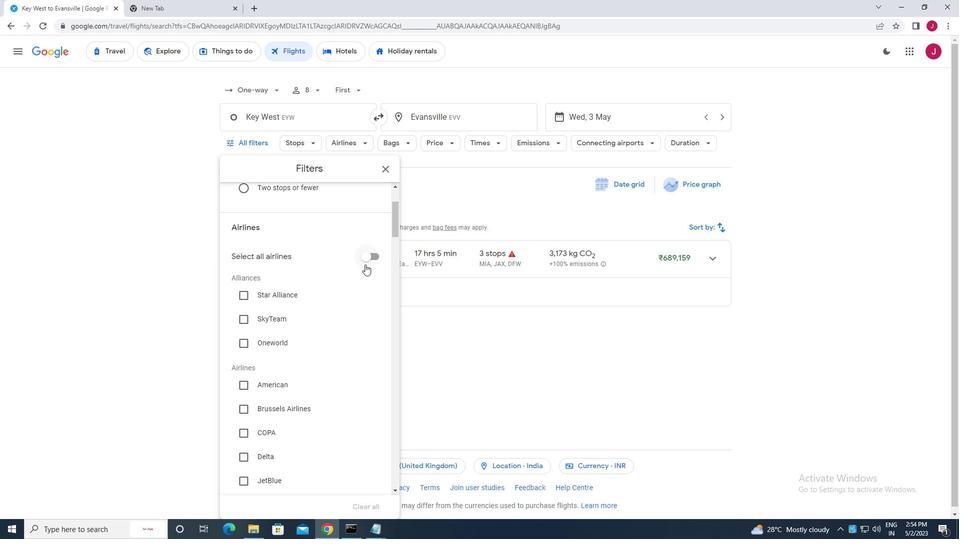 
Action: Mouse scrolled (365, 264) with delta (0, 0)
Screenshot: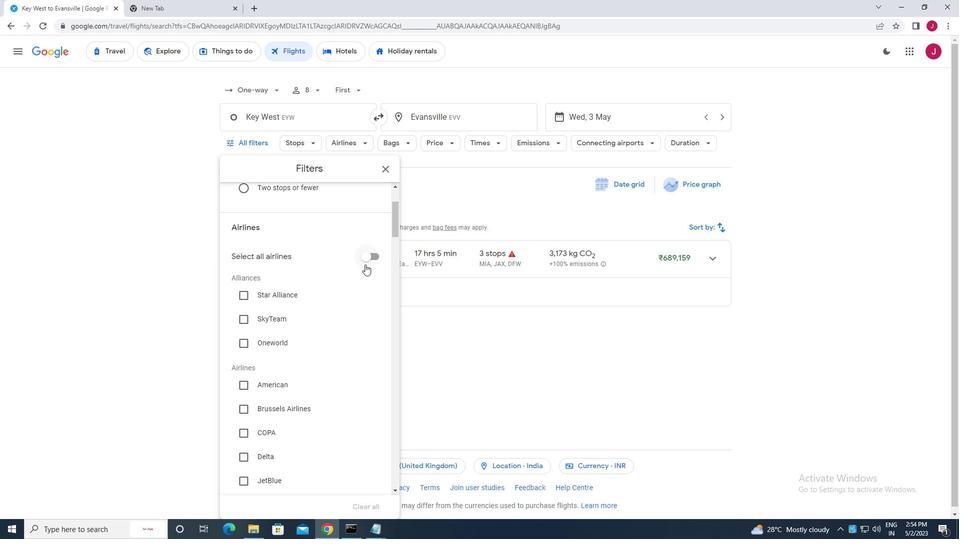 
Action: Mouse moved to (328, 293)
Screenshot: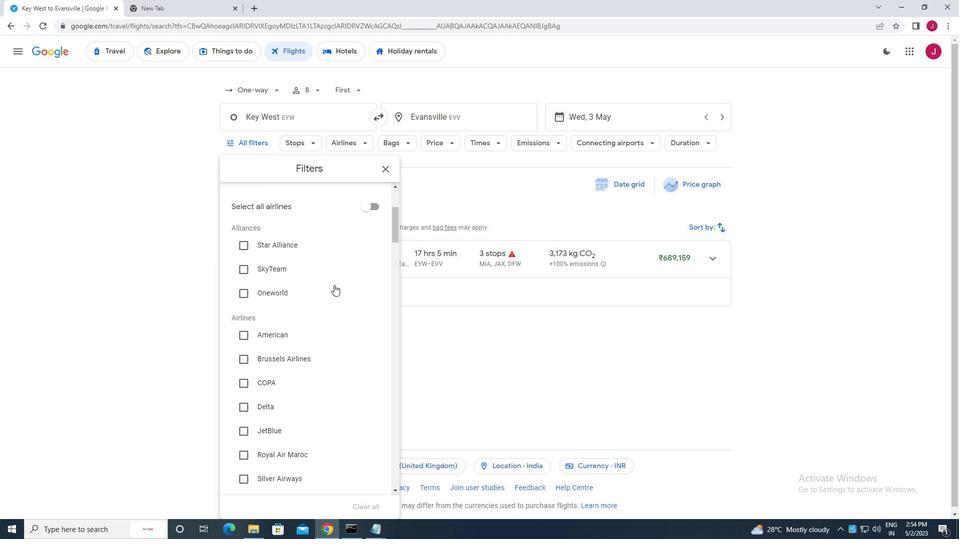 
Action: Mouse scrolled (328, 292) with delta (0, 0)
Screenshot: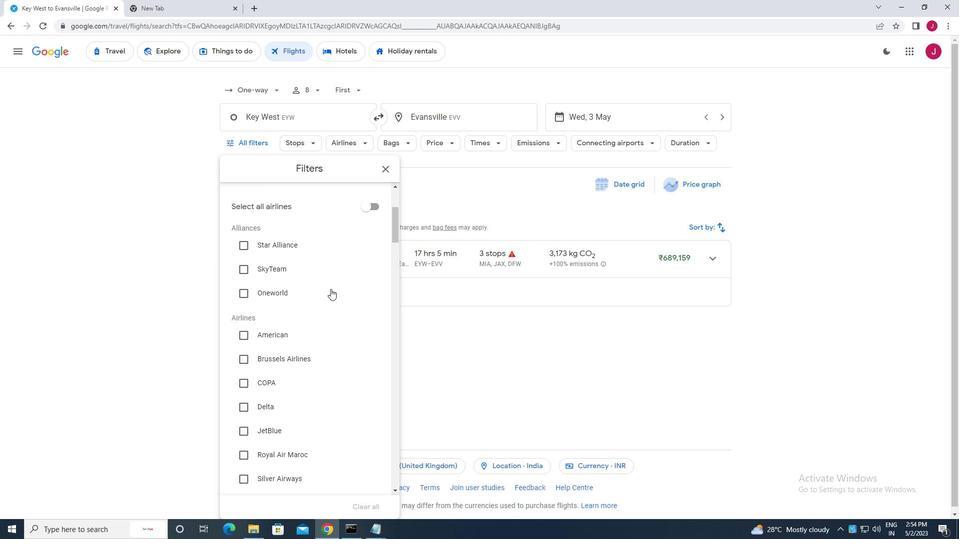 
Action: Mouse moved to (326, 296)
Screenshot: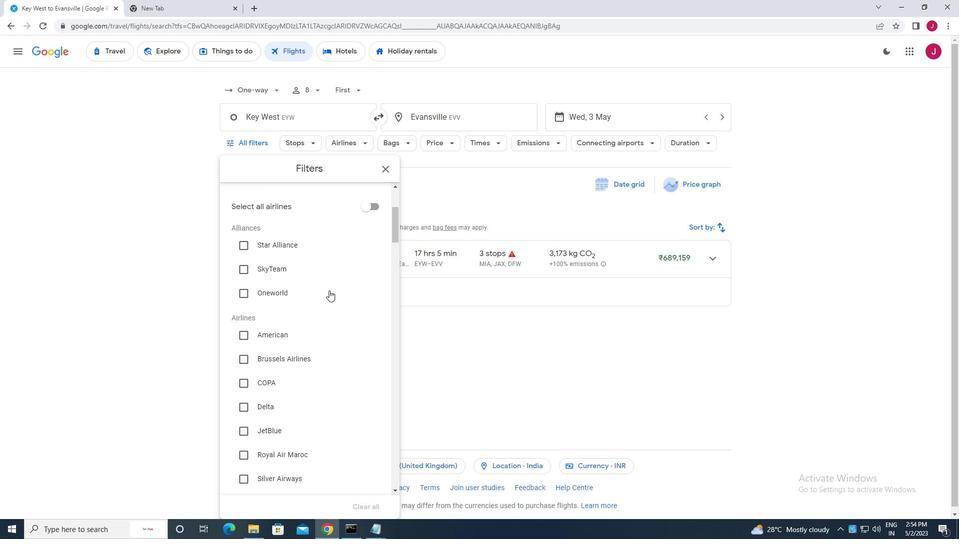 
Action: Mouse scrolled (326, 295) with delta (0, 0)
Screenshot: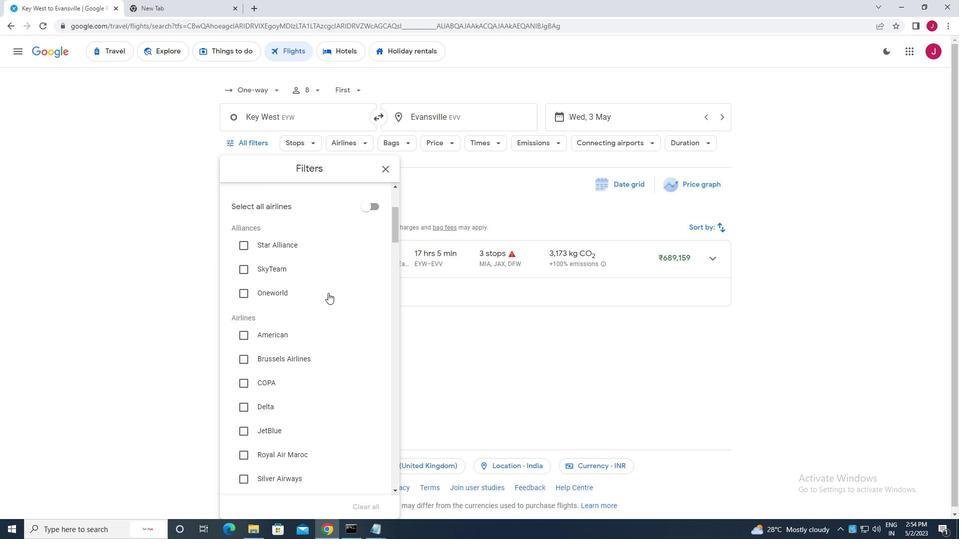 
Action: Mouse moved to (271, 368)
Screenshot: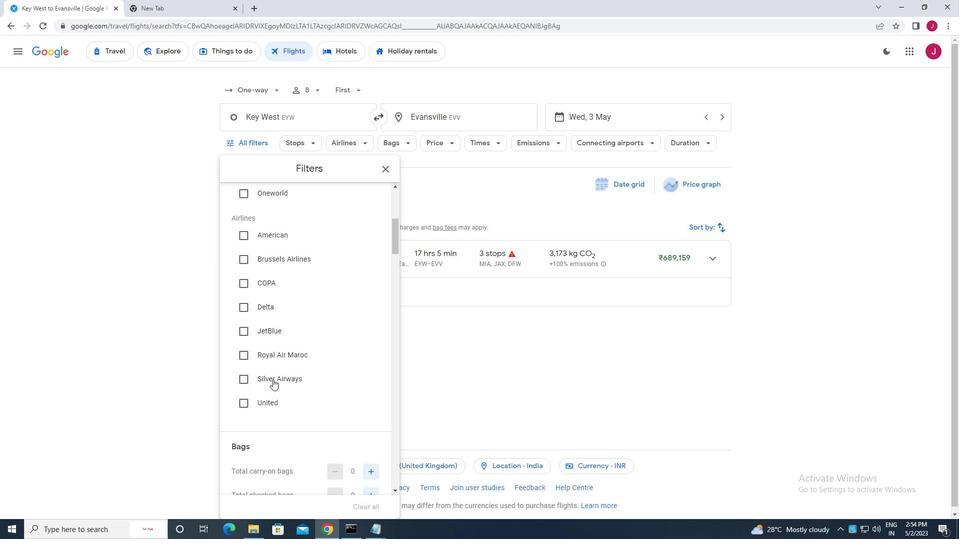 
Action: Mouse scrolled (271, 369) with delta (0, 0)
Screenshot: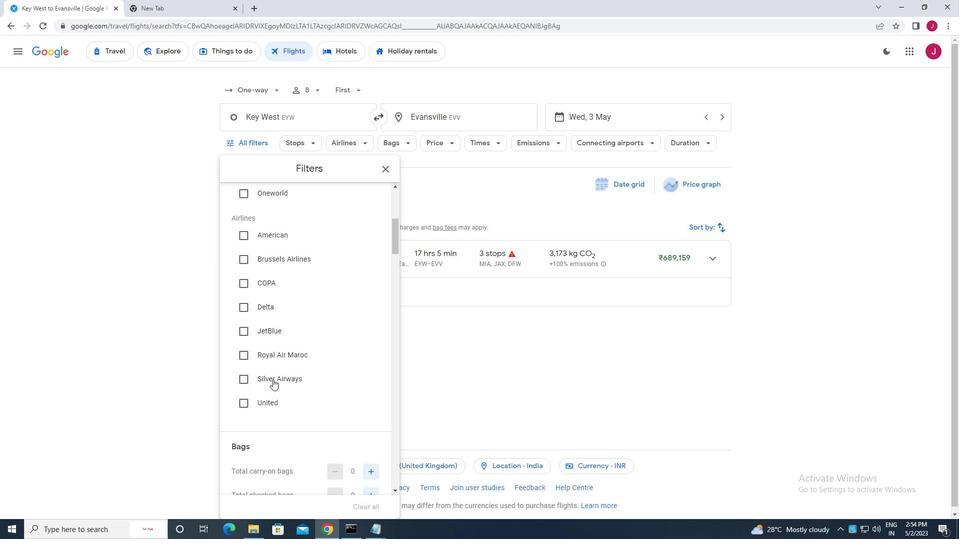 
Action: Mouse moved to (271, 367)
Screenshot: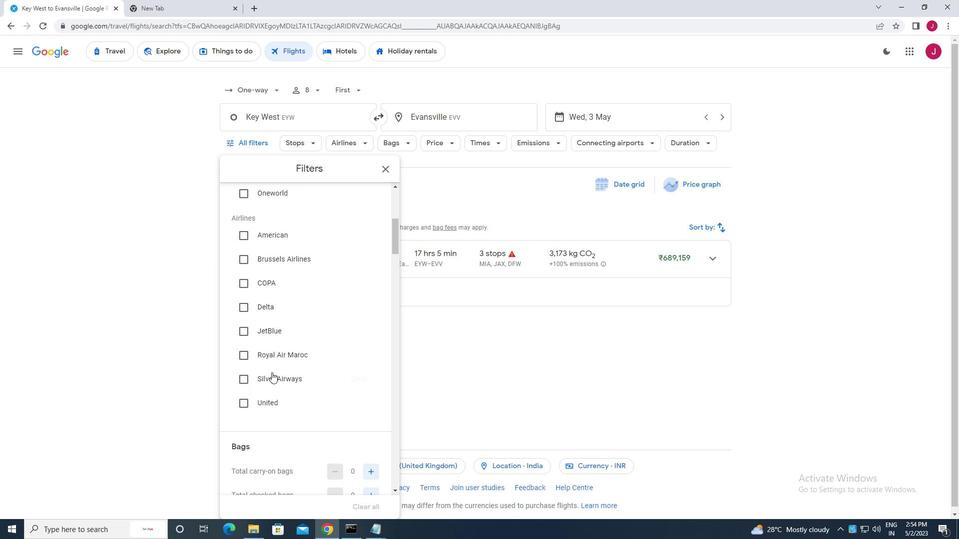 
Action: Mouse scrolled (271, 368) with delta (0, 0)
Screenshot: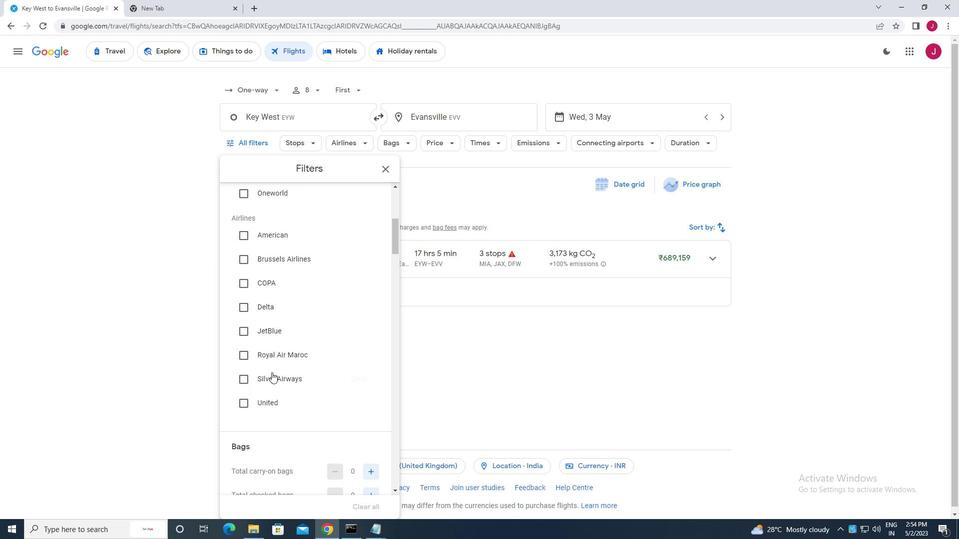 
Action: Mouse moved to (279, 343)
Screenshot: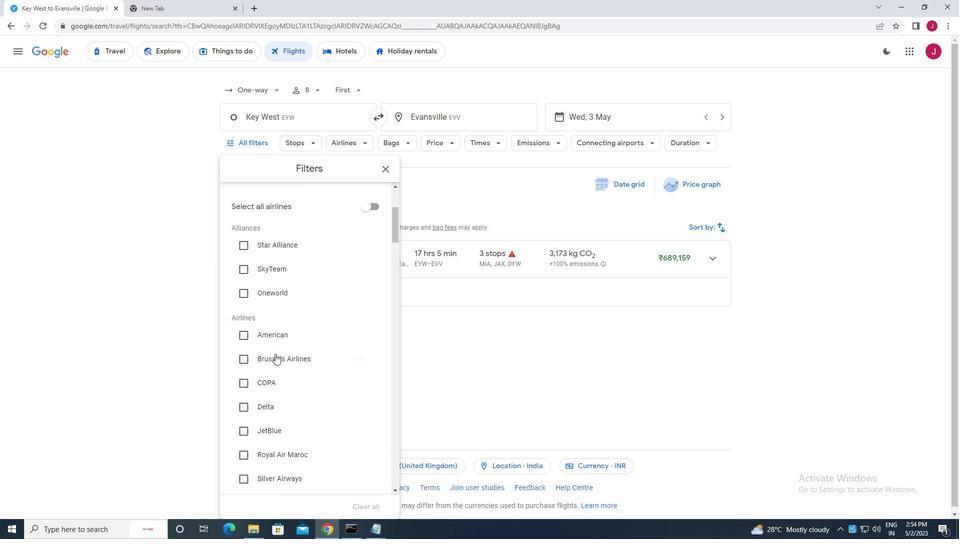
Action: Mouse scrolled (279, 342) with delta (0, 0)
Screenshot: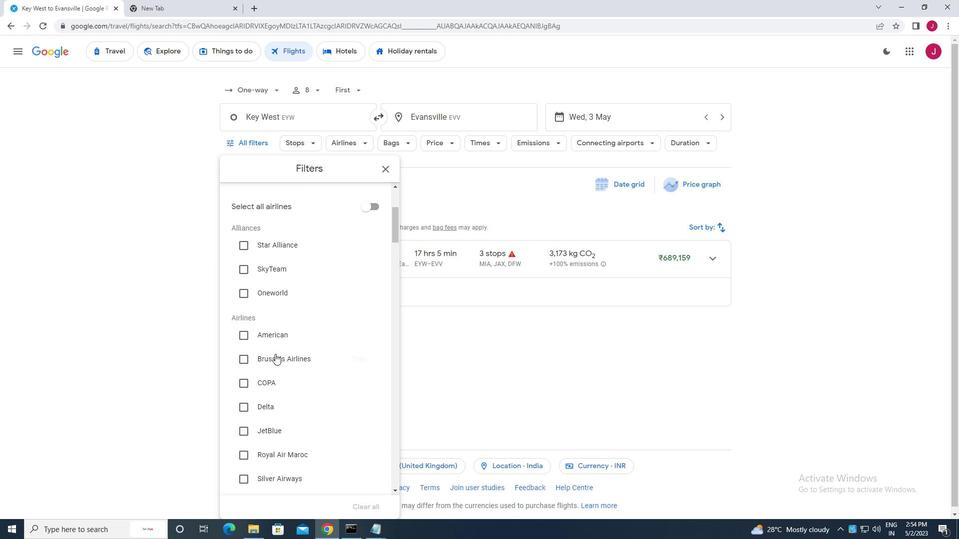 
Action: Mouse scrolled (279, 342) with delta (0, 0)
Screenshot: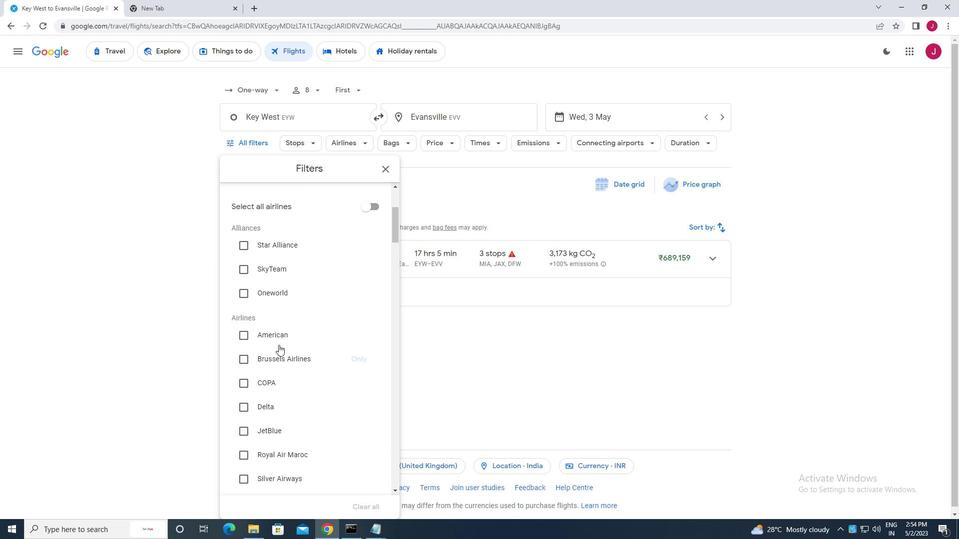 
Action: Mouse scrolled (279, 342) with delta (0, 0)
Screenshot: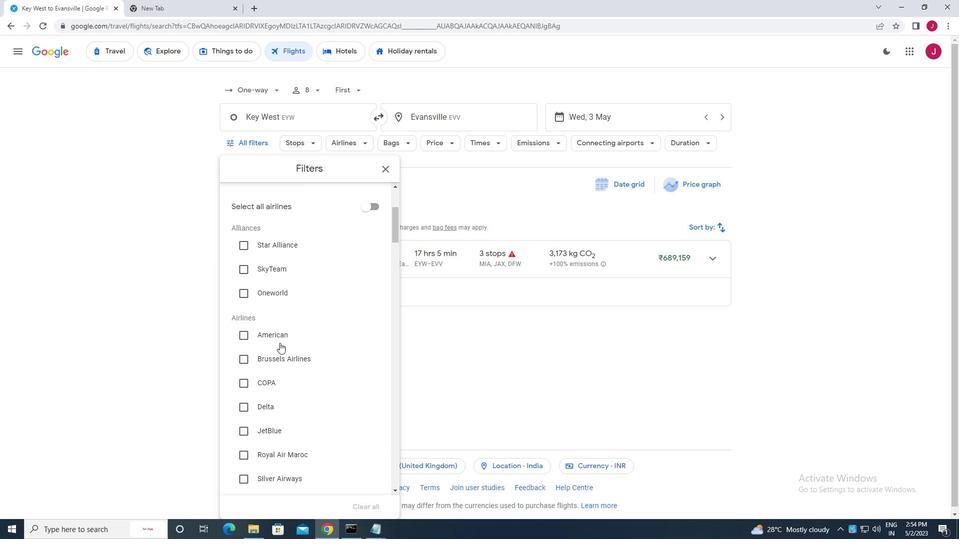 
Action: Mouse scrolled (279, 342) with delta (0, 0)
Screenshot: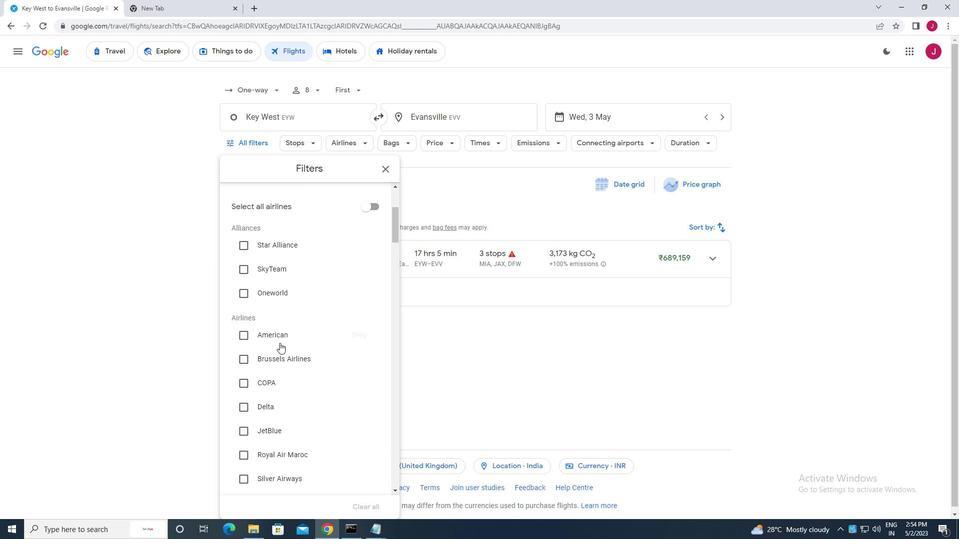 
Action: Mouse scrolled (279, 342) with delta (0, 0)
Screenshot: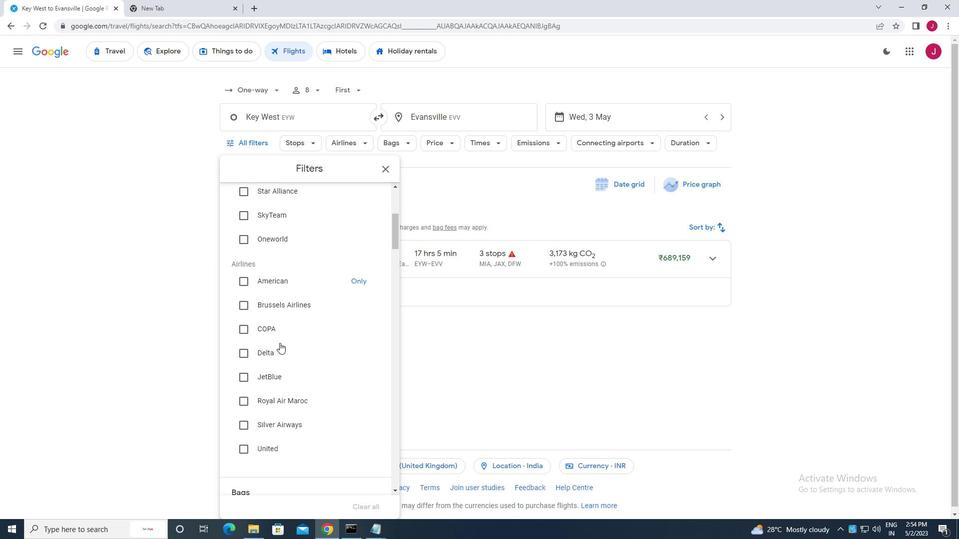 
Action: Mouse scrolled (279, 342) with delta (0, 0)
Screenshot: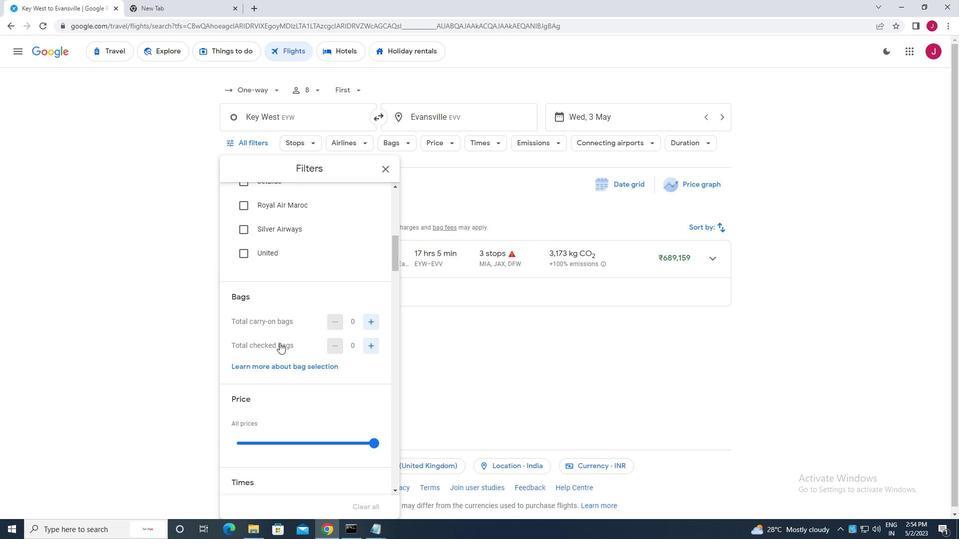 
Action: Mouse moved to (363, 274)
Screenshot: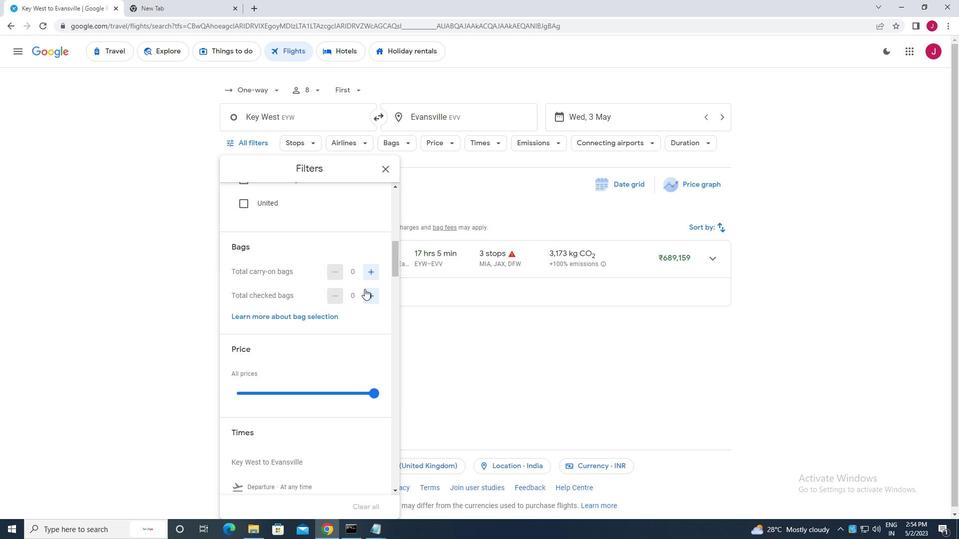 
Action: Mouse pressed left at (363, 274)
Screenshot: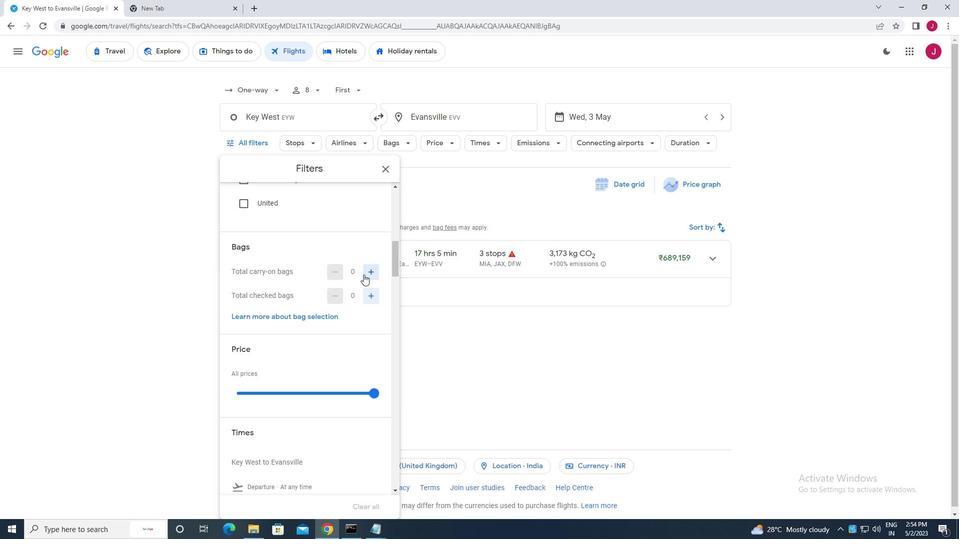 
Action: Mouse pressed left at (363, 274)
Screenshot: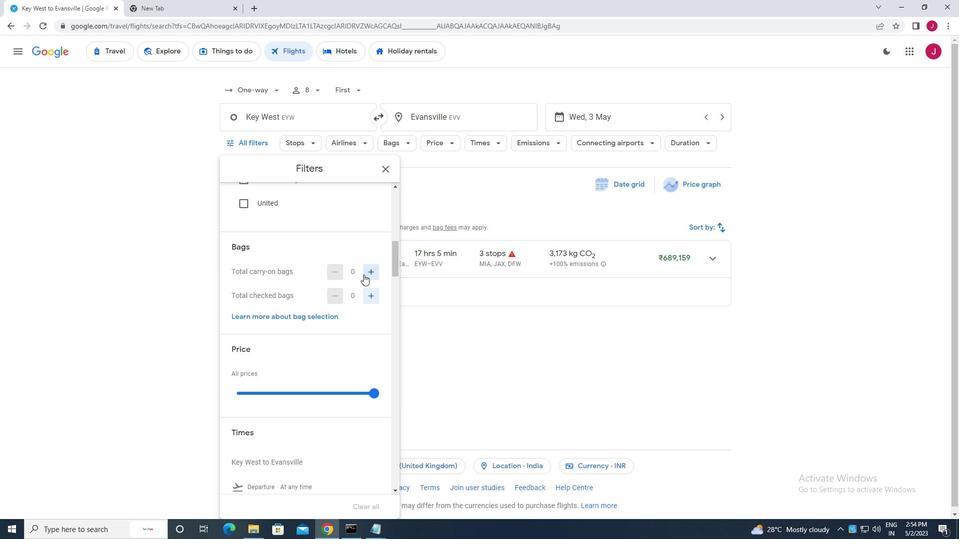 
Action: Mouse moved to (371, 296)
Screenshot: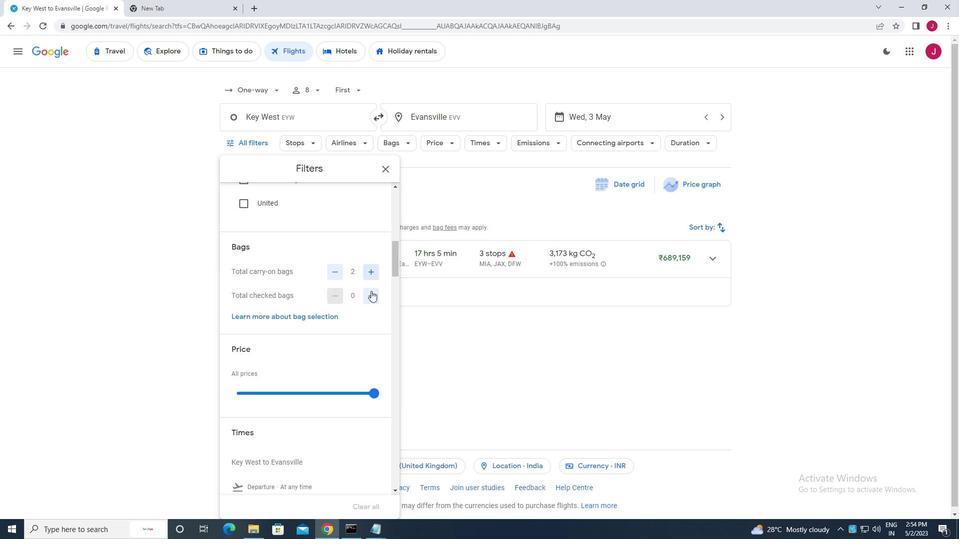 
Action: Mouse pressed left at (371, 296)
Screenshot: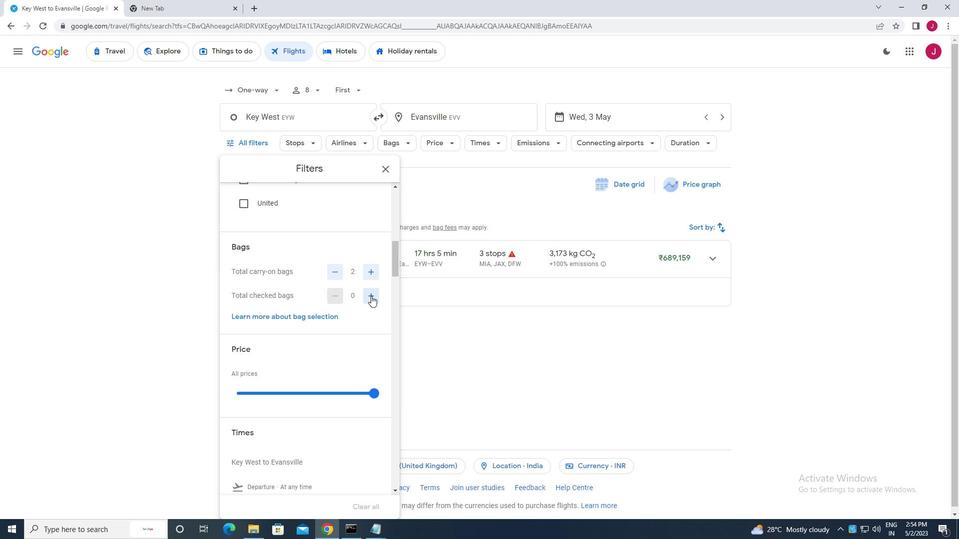 
Action: Mouse pressed left at (371, 296)
Screenshot: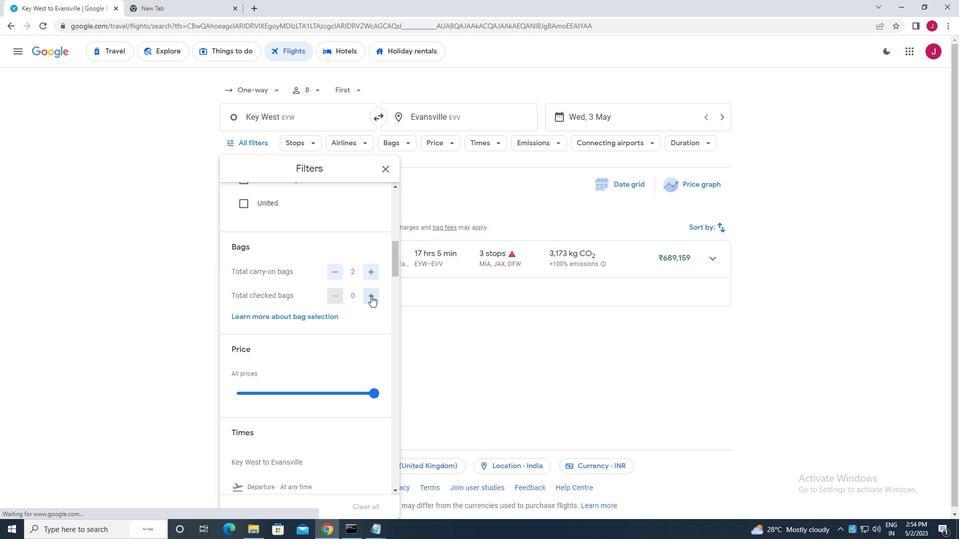 
Action: Mouse pressed left at (371, 296)
Screenshot: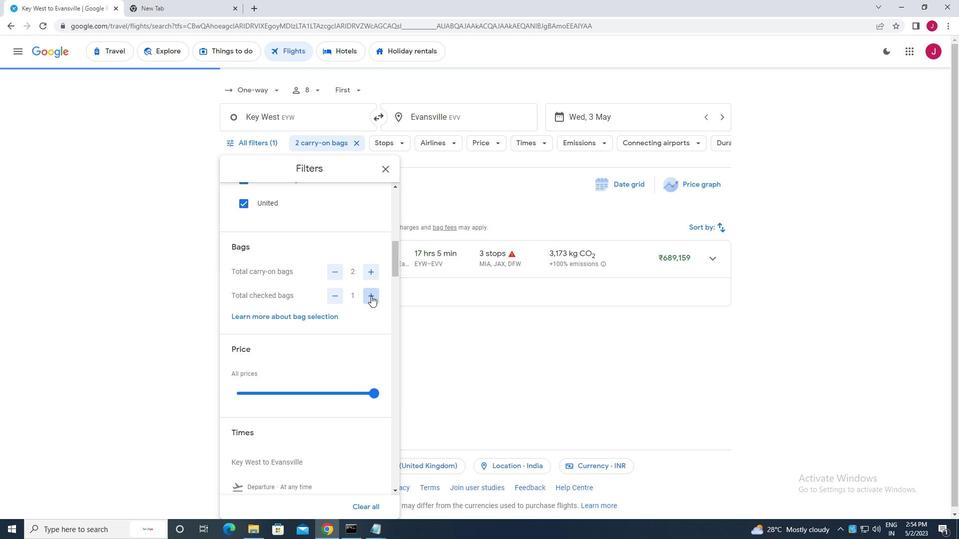 
Action: Mouse pressed left at (371, 296)
Screenshot: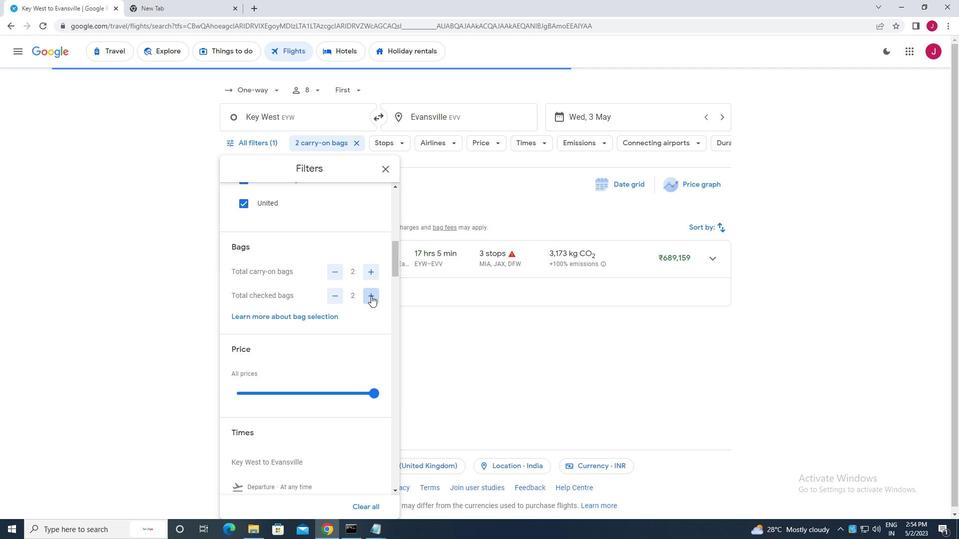 
Action: Mouse pressed left at (371, 296)
Screenshot: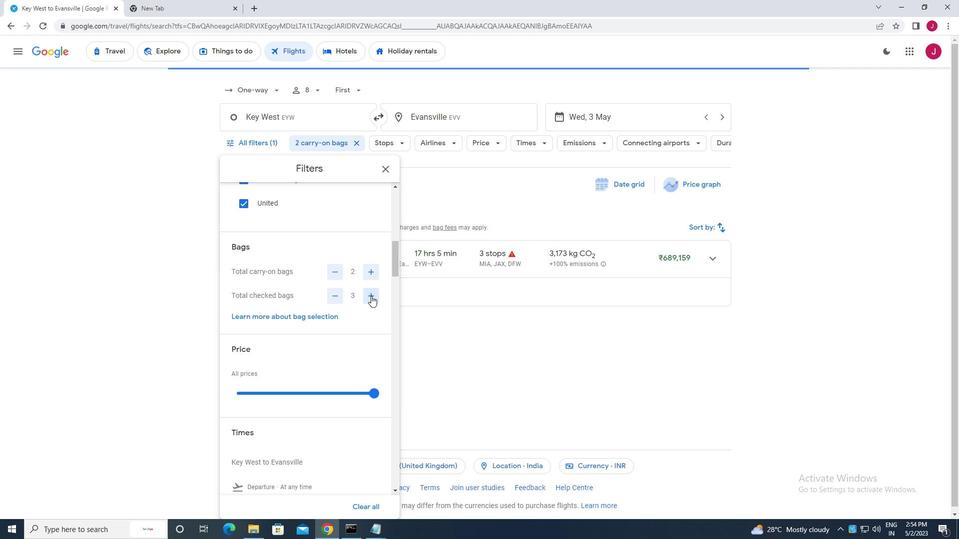 
Action: Mouse pressed left at (371, 296)
Screenshot: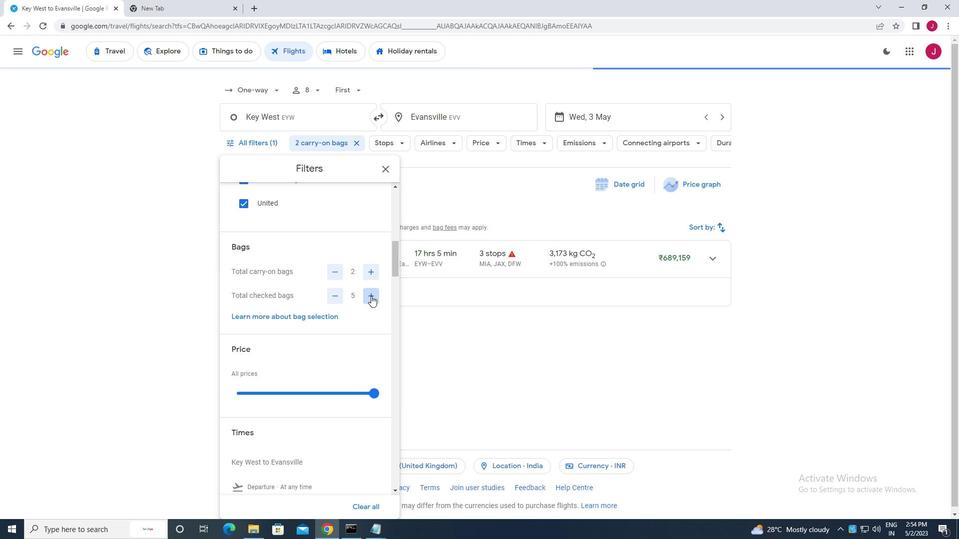 
Action: Mouse moved to (374, 313)
Screenshot: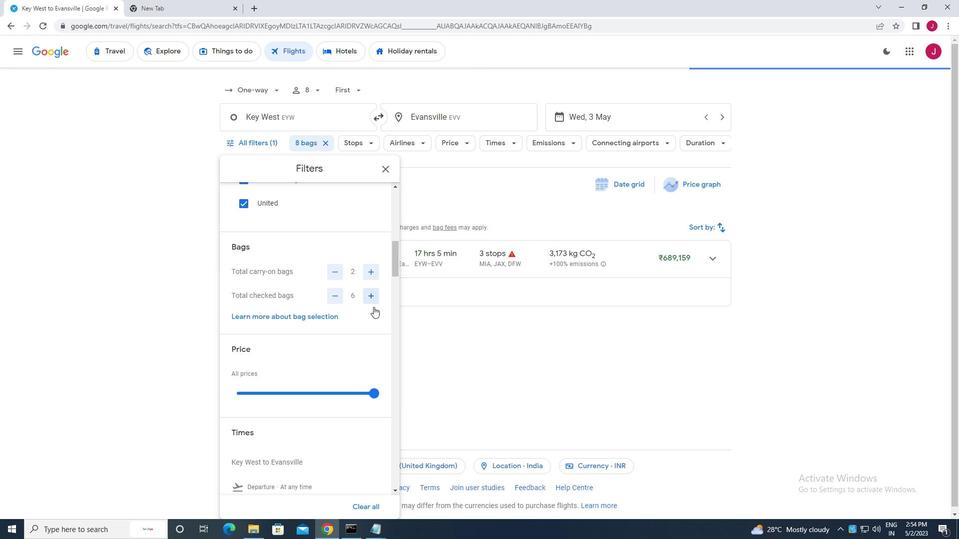 
Action: Mouse scrolled (374, 312) with delta (0, 0)
Screenshot: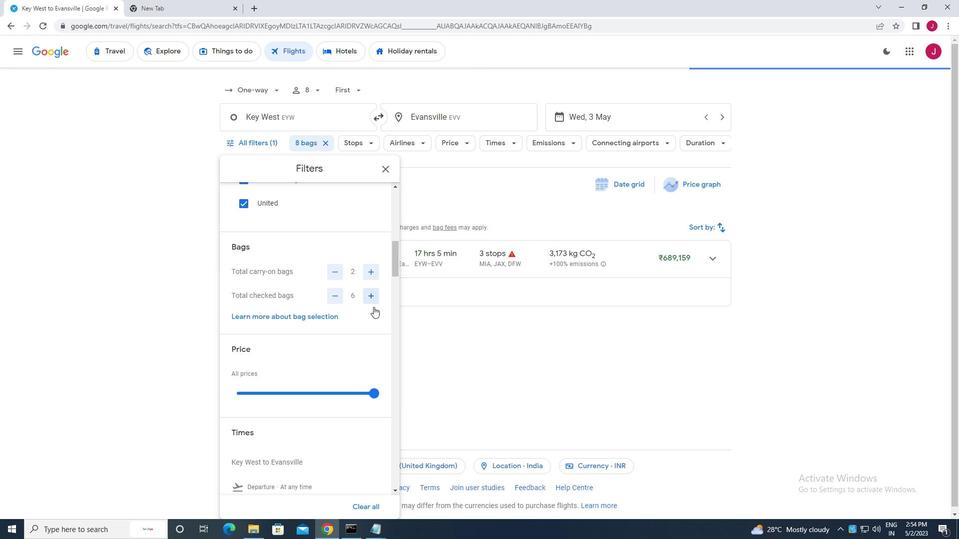 
Action: Mouse moved to (373, 342)
Screenshot: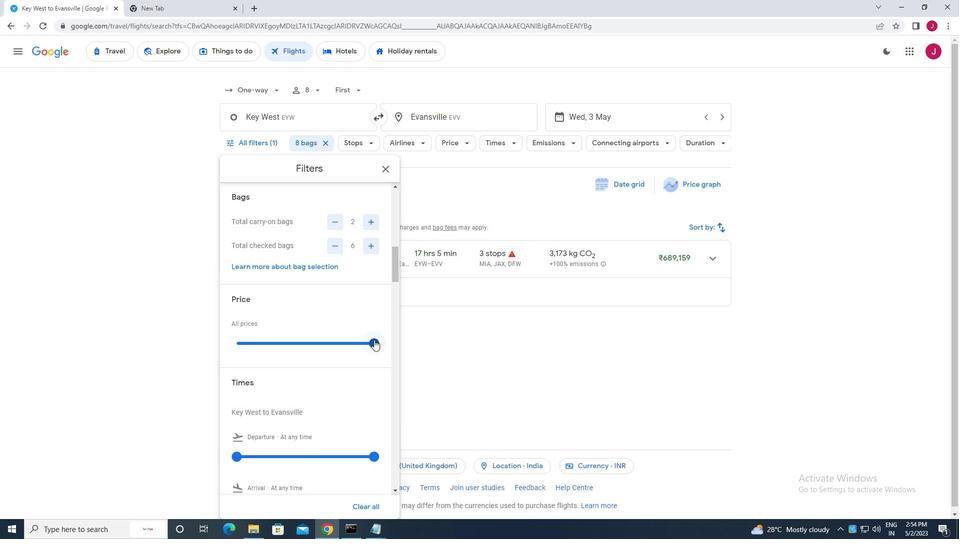 
Action: Mouse pressed left at (373, 342)
Screenshot: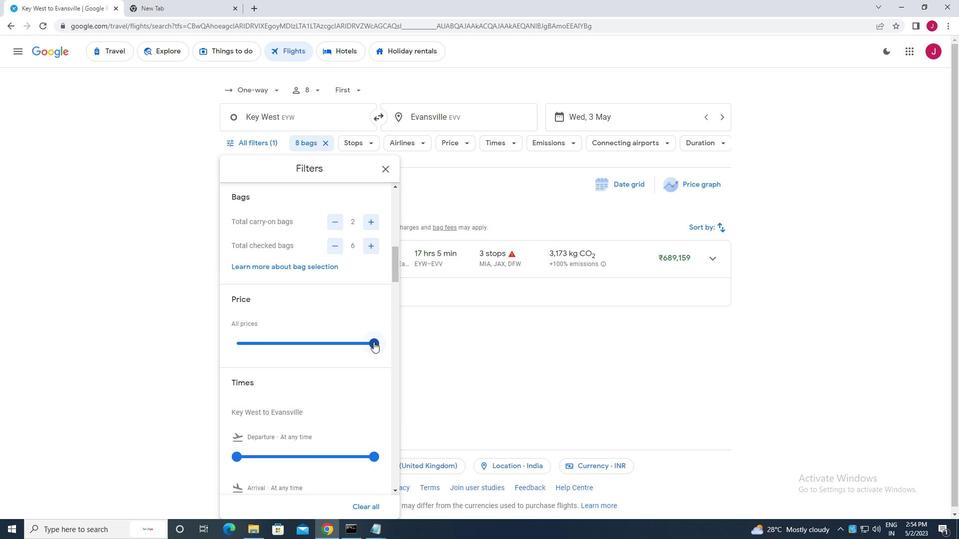 
Action: Mouse moved to (277, 341)
Screenshot: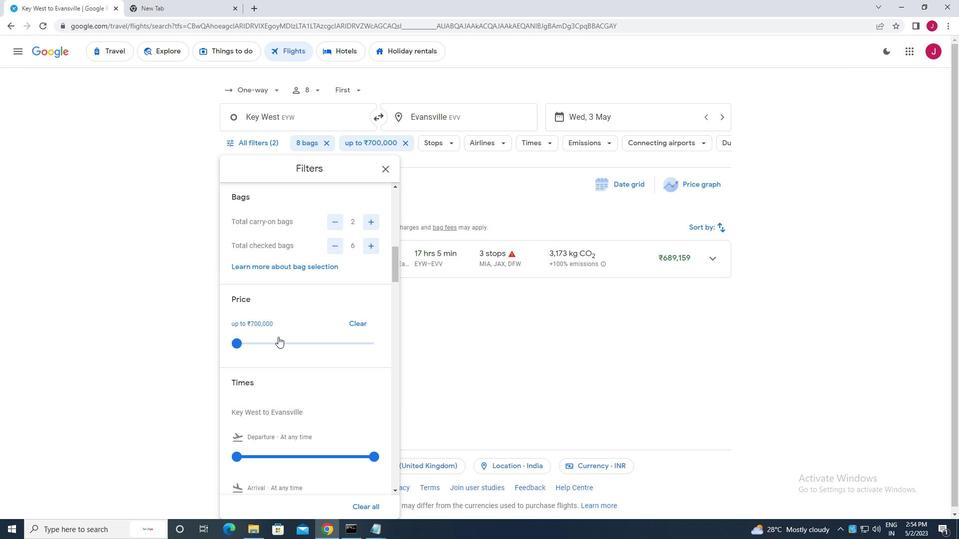 
Action: Mouse scrolled (277, 341) with delta (0, 0)
Screenshot: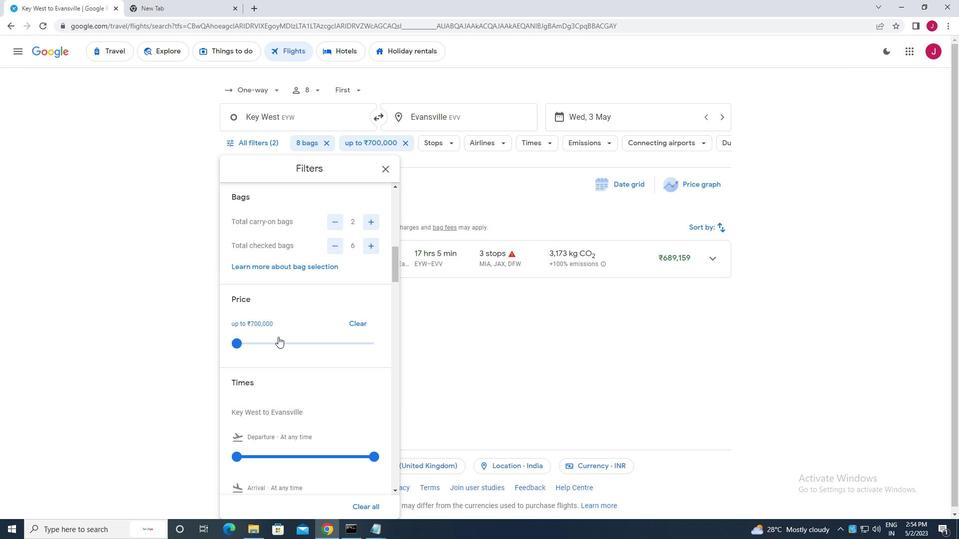 
Action: Mouse scrolled (277, 341) with delta (0, 0)
Screenshot: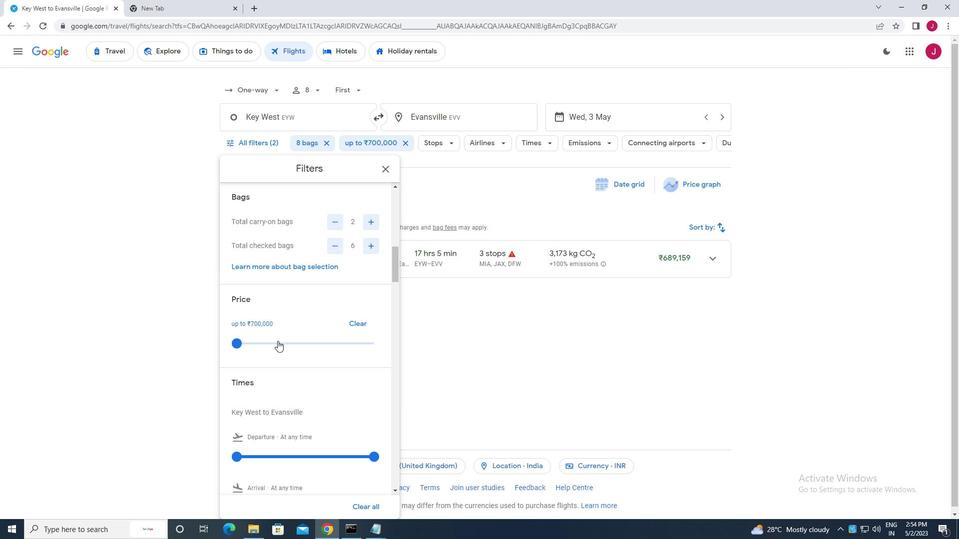 
Action: Mouse moved to (240, 354)
Screenshot: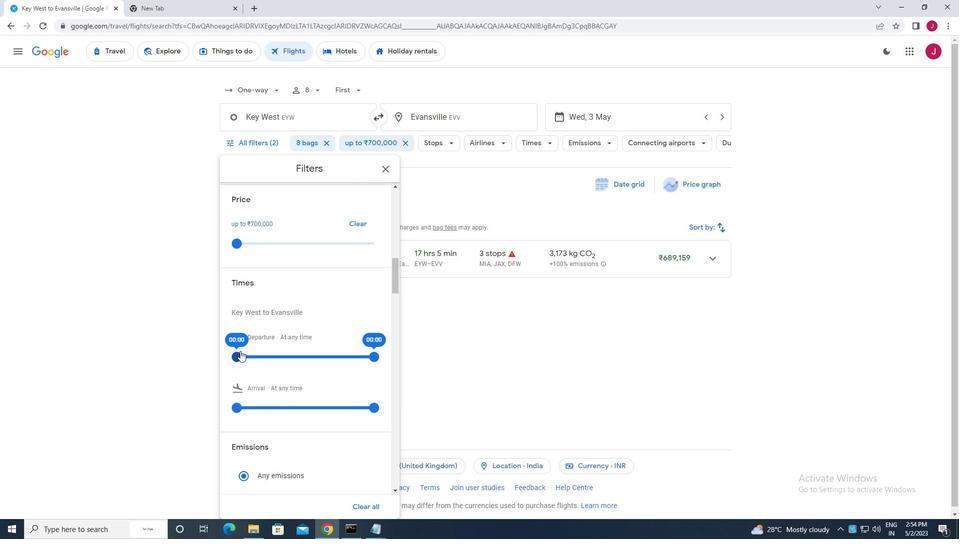 
Action: Mouse pressed left at (240, 354)
Screenshot: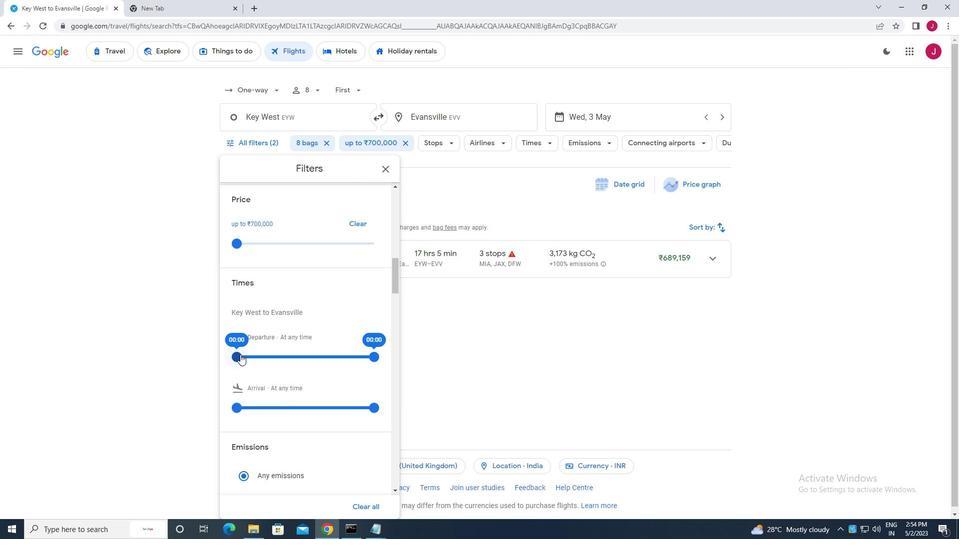
Action: Mouse moved to (372, 355)
Screenshot: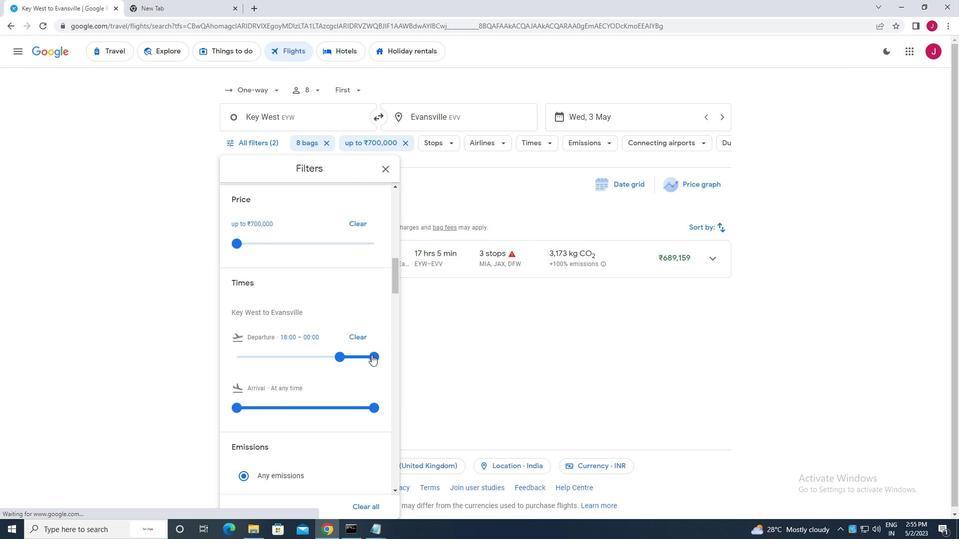 
Action: Mouse pressed left at (372, 355)
Screenshot: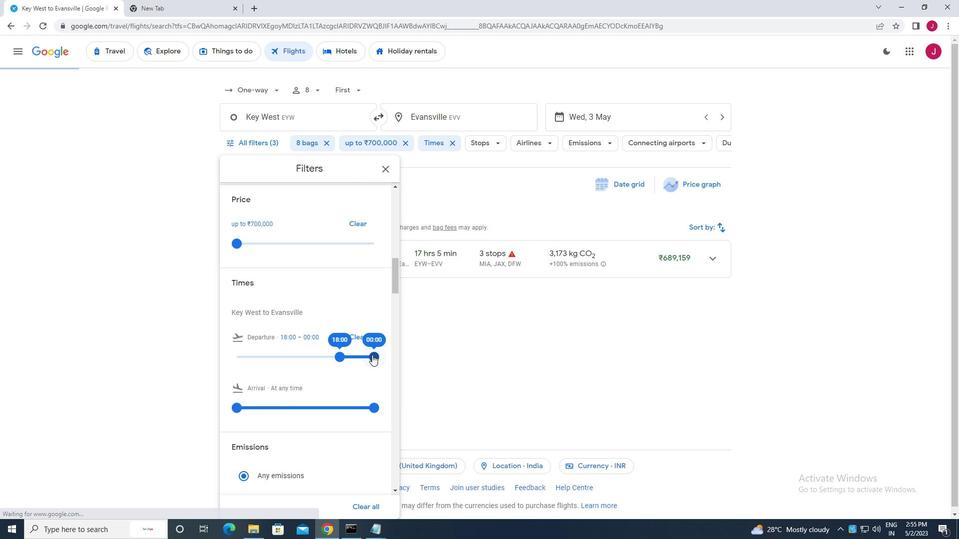 
Action: Mouse moved to (387, 168)
Screenshot: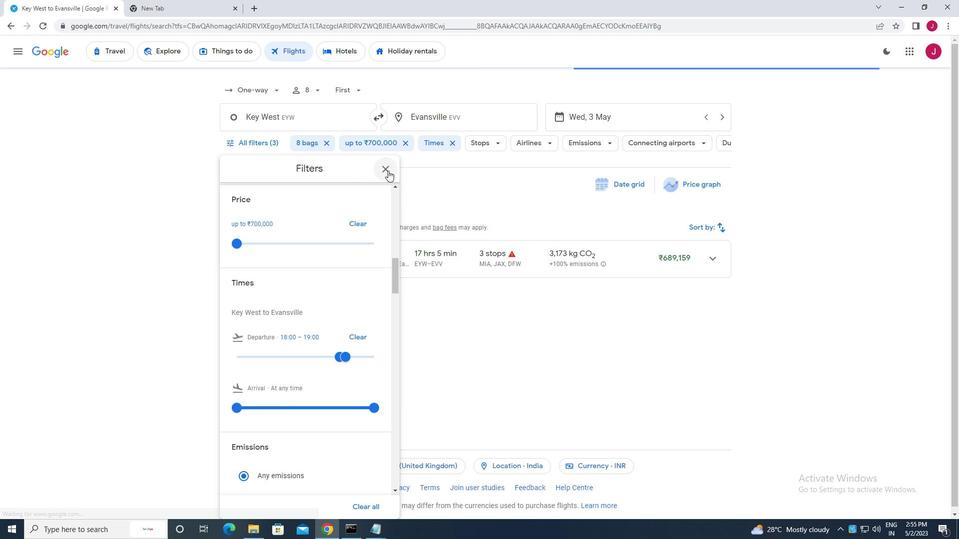 
Action: Mouse pressed left at (387, 168)
Screenshot: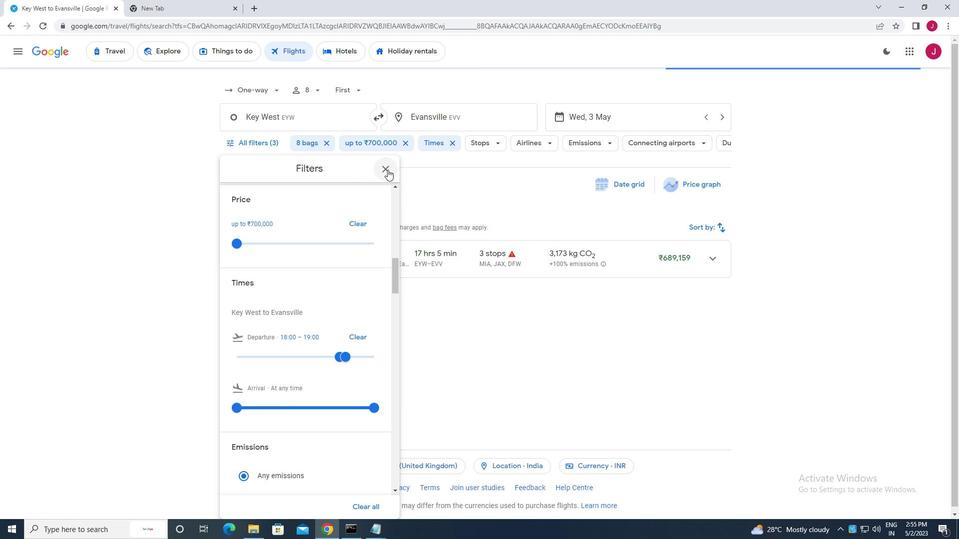 
Action: Mouse moved to (386, 168)
Screenshot: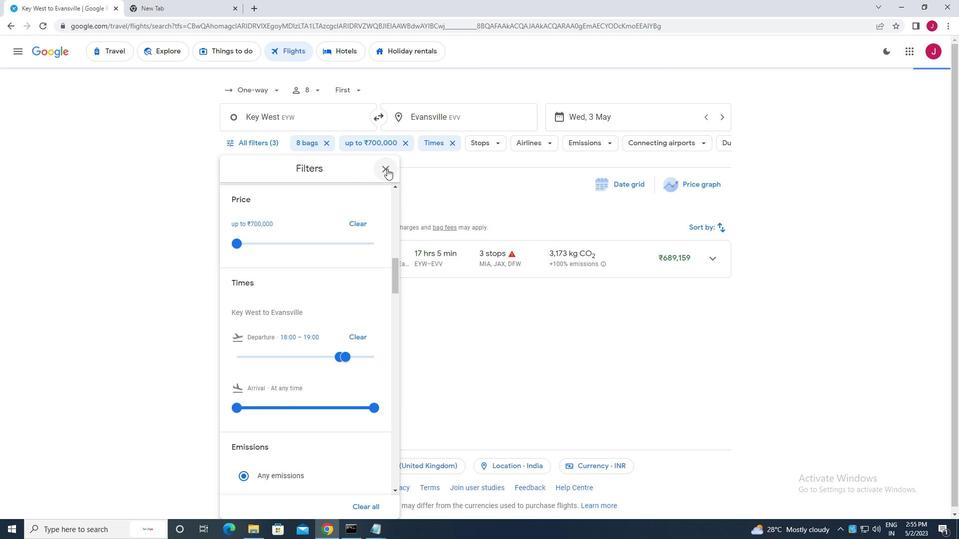 
